 Task: Search one way flight ticket for 4 adults, 2 children, 2 infants in seat and 1 infant on lap in economy from Mesa: Phoenix-mesa Gateway Airport (formerly Williams Afb) to Laramie: Laramie Regional Airport on 5-3-2023. Choice of flights is Westjet. Number of bags: 1 carry on bag. Price is upto 85000. Outbound departure time preference is 13:30.
Action: Mouse moved to (364, 315)
Screenshot: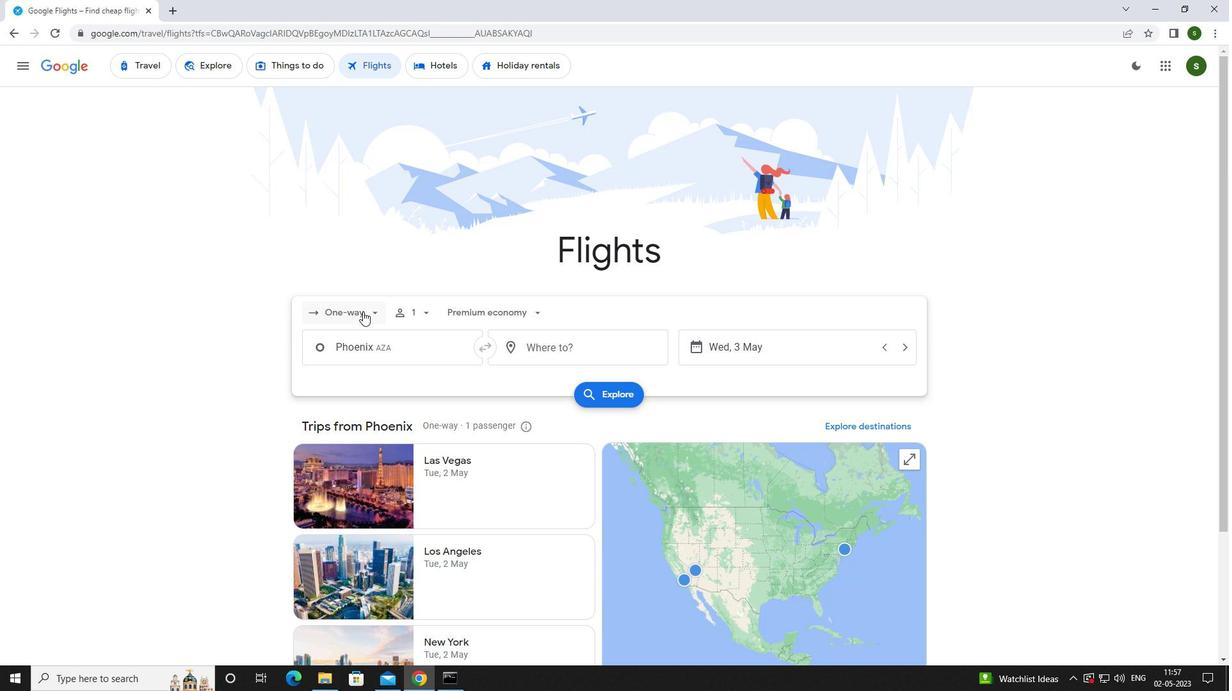 
Action: Mouse pressed left at (364, 315)
Screenshot: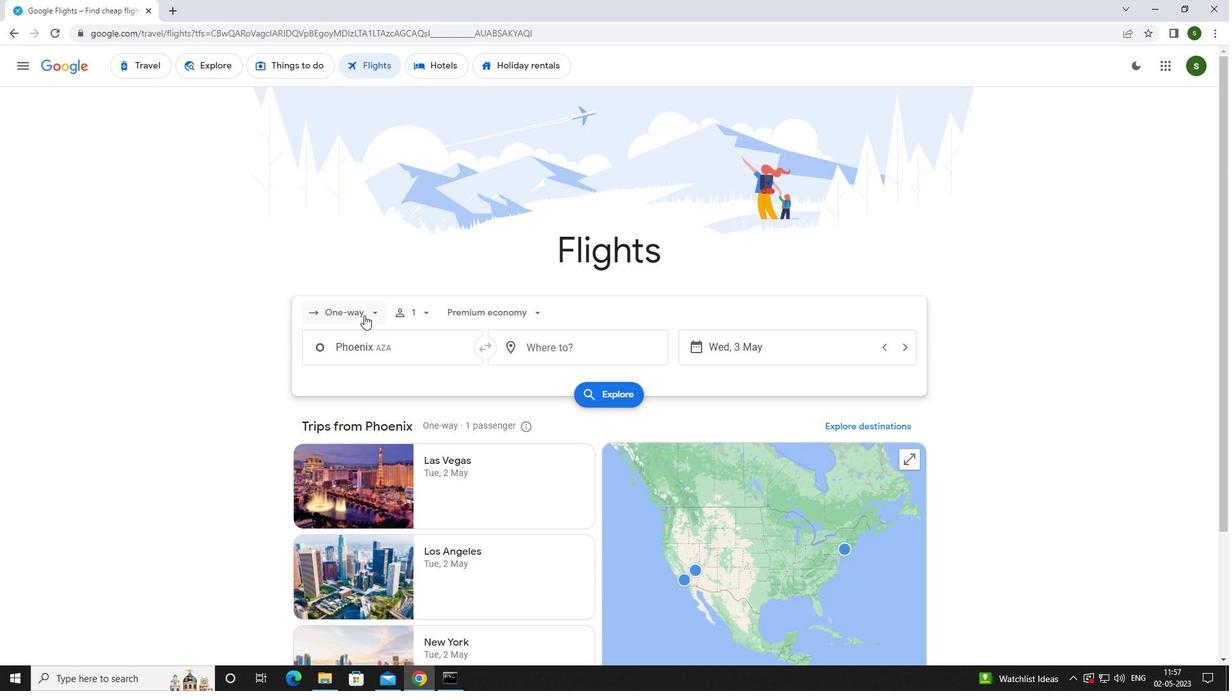 
Action: Mouse moved to (352, 371)
Screenshot: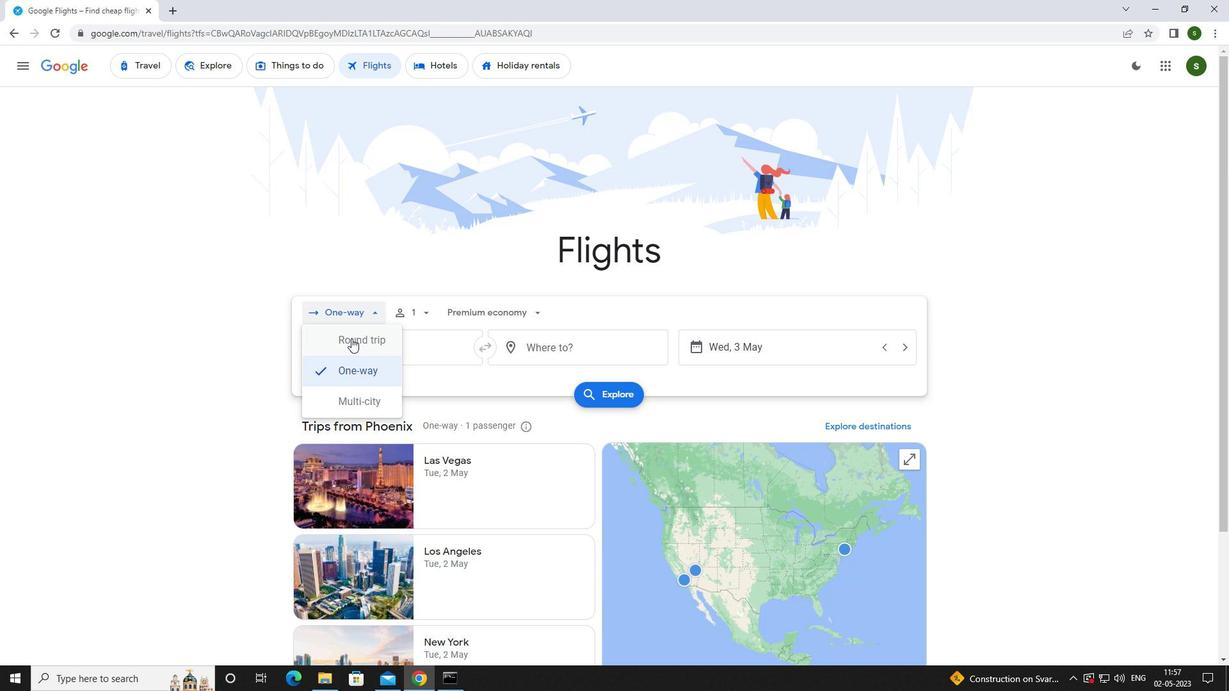 
Action: Mouse pressed left at (352, 371)
Screenshot: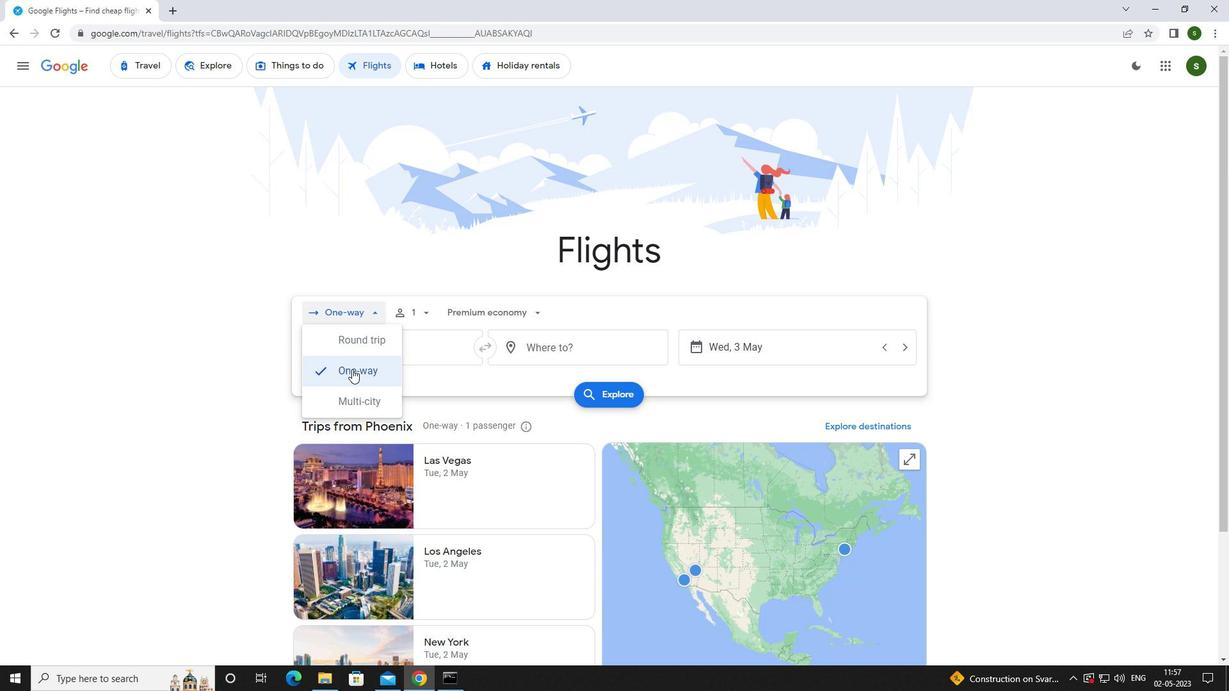 
Action: Mouse moved to (423, 313)
Screenshot: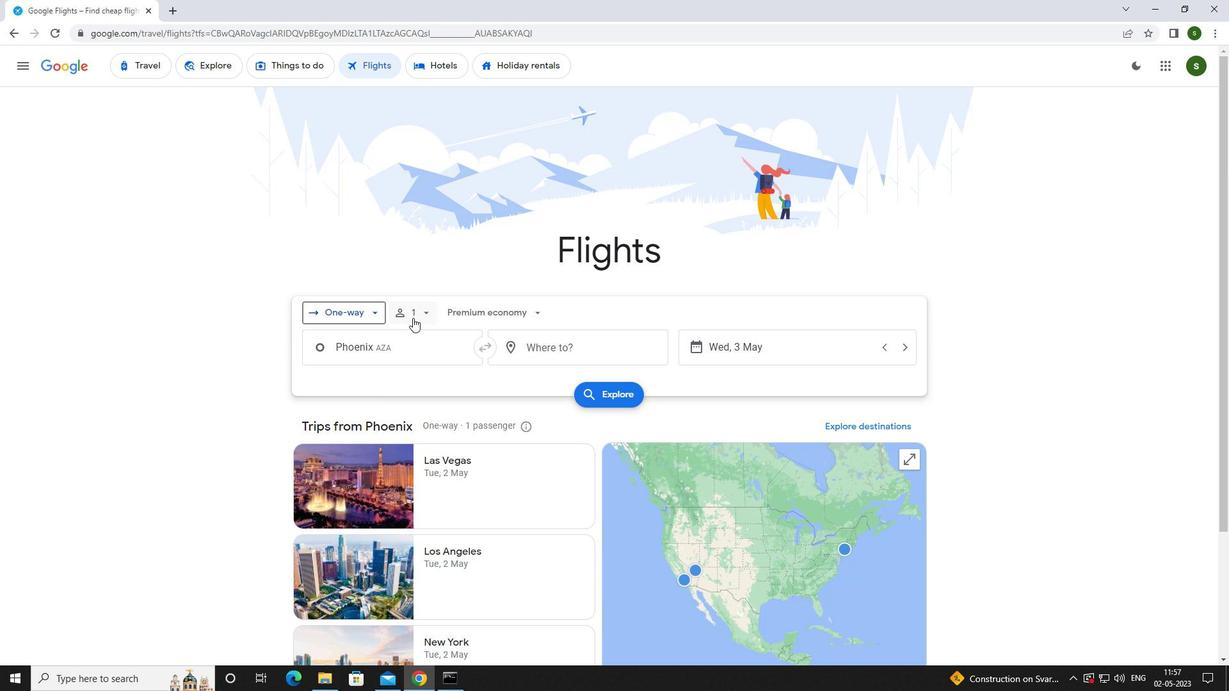 
Action: Mouse pressed left at (423, 313)
Screenshot: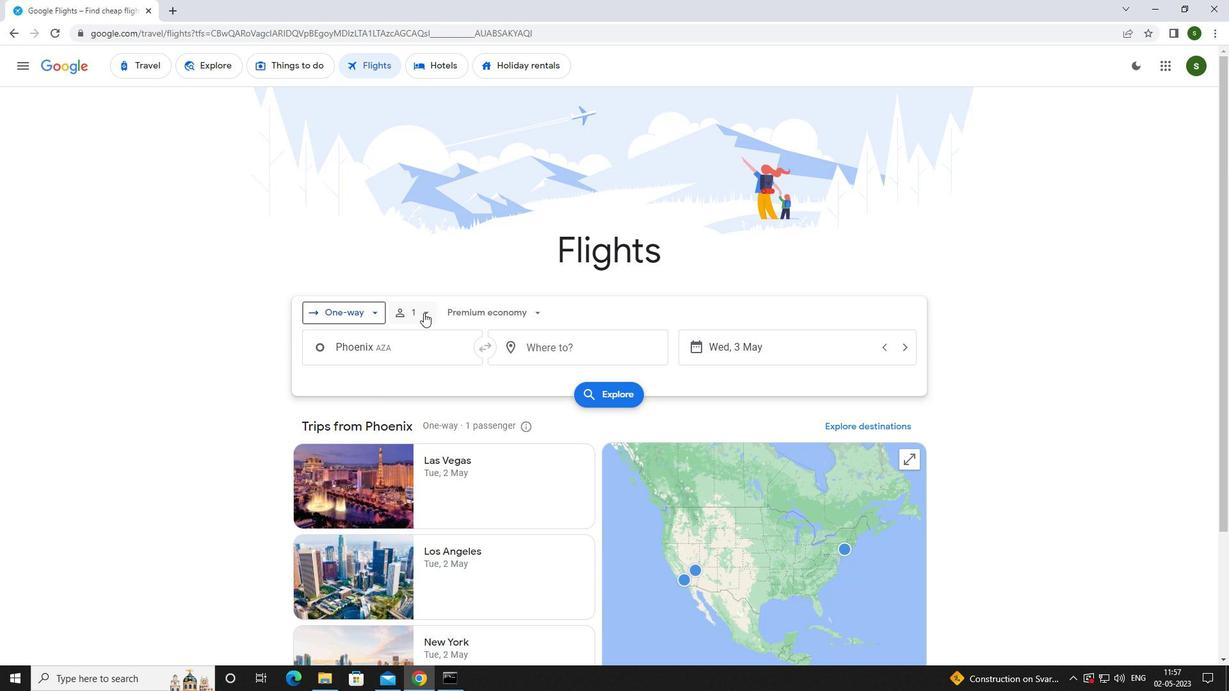 
Action: Mouse moved to (525, 347)
Screenshot: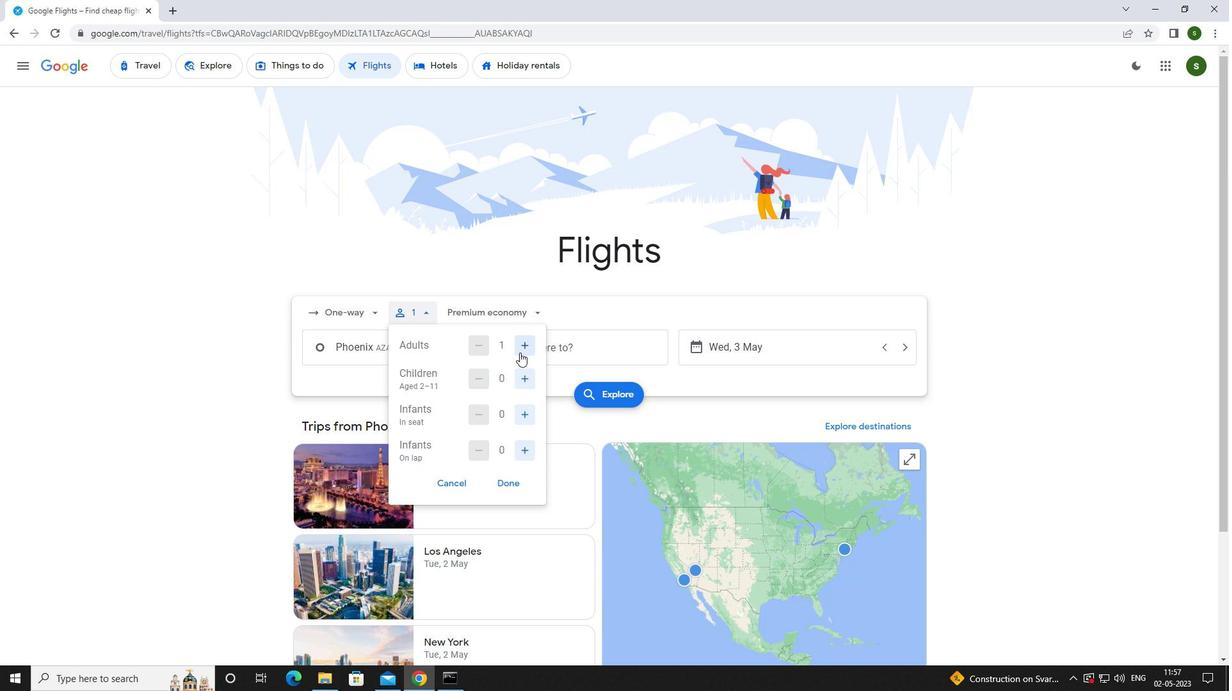 
Action: Mouse pressed left at (525, 347)
Screenshot: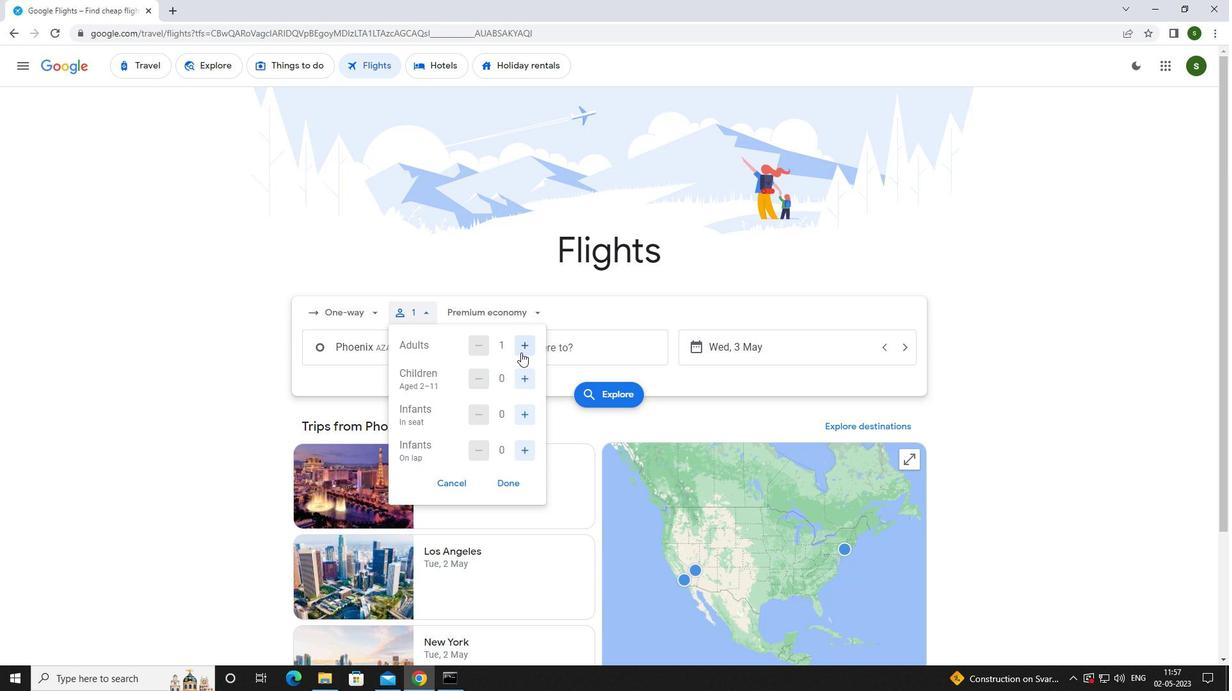 
Action: Mouse moved to (525, 347)
Screenshot: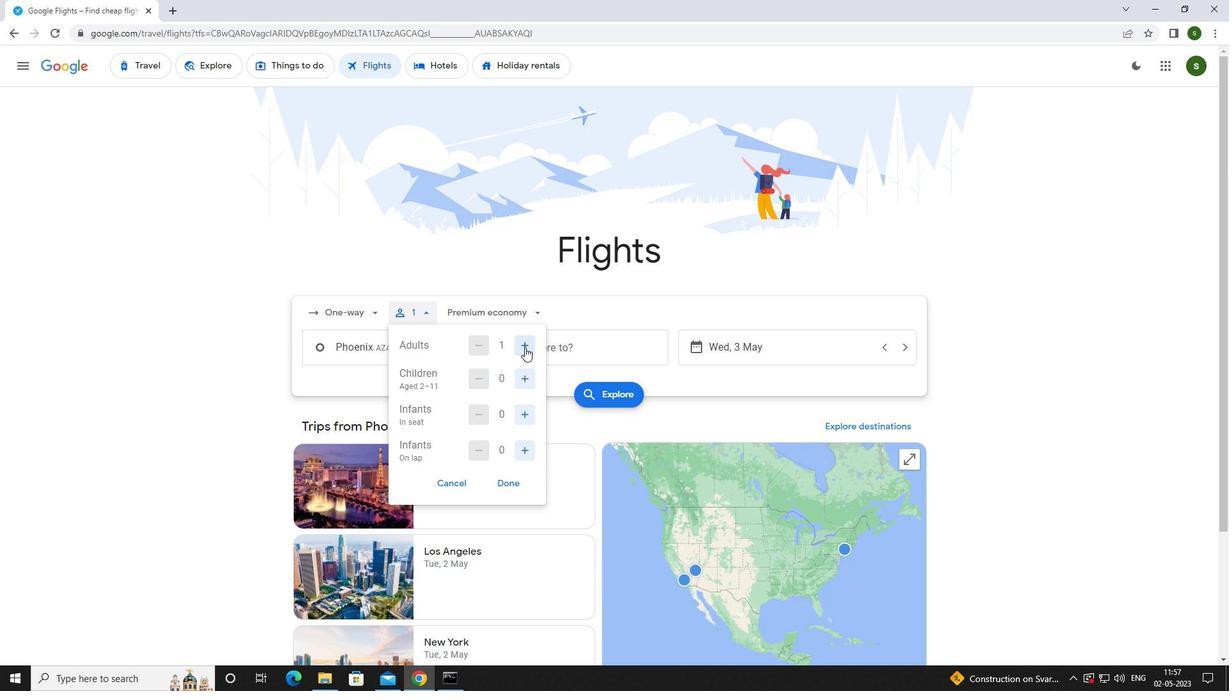 
Action: Mouse pressed left at (525, 347)
Screenshot: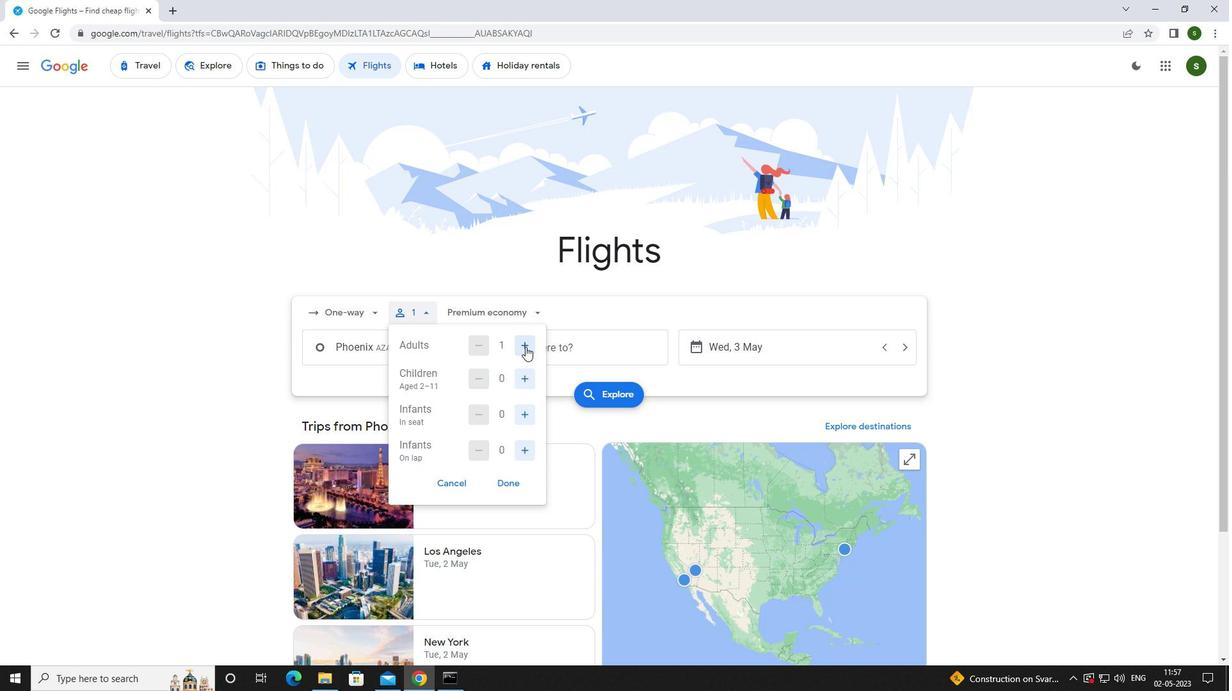 
Action: Mouse pressed left at (525, 347)
Screenshot: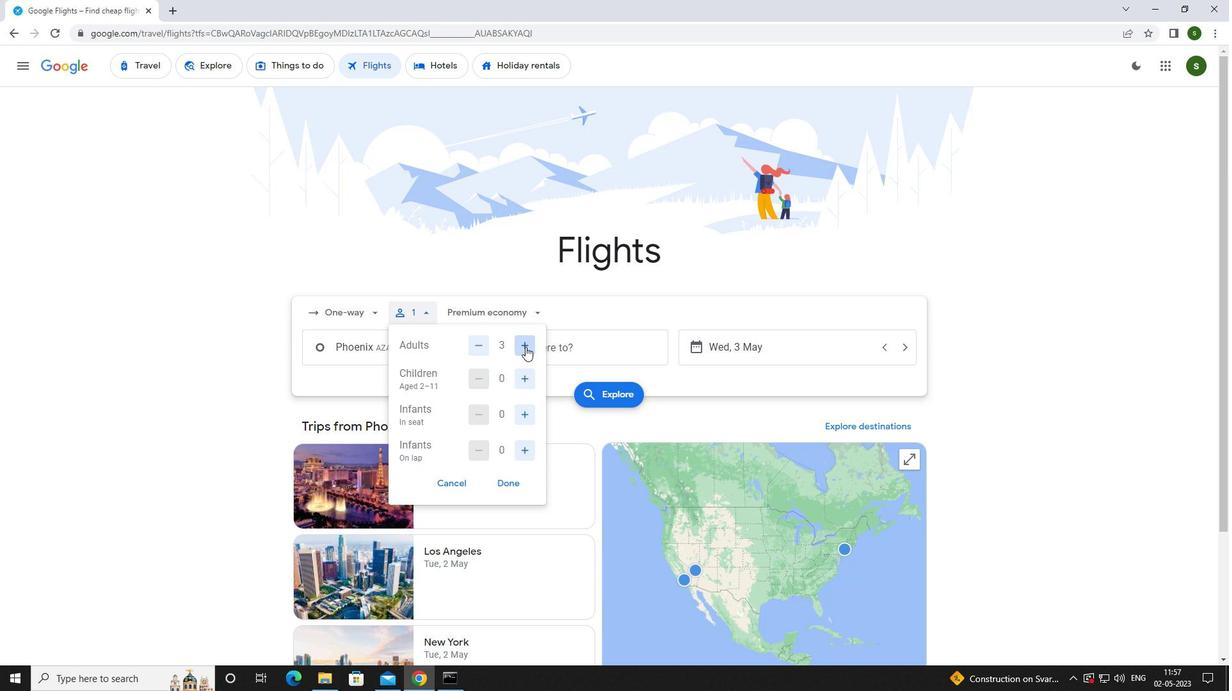
Action: Mouse moved to (527, 380)
Screenshot: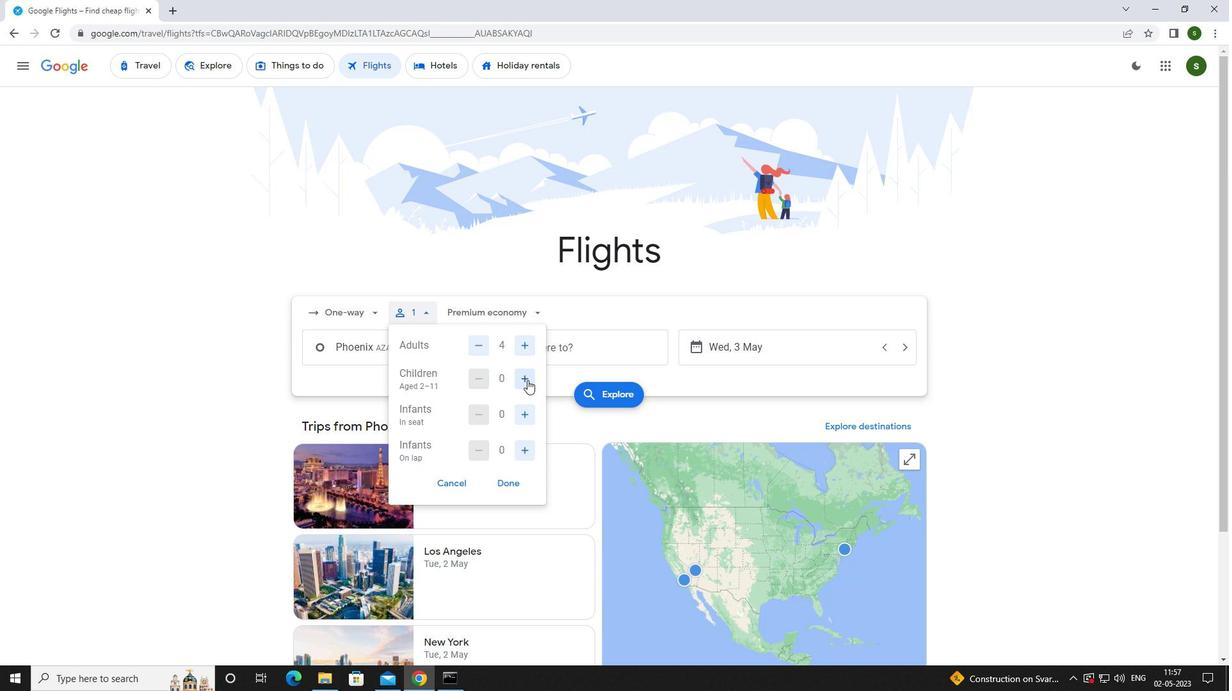 
Action: Mouse pressed left at (527, 380)
Screenshot: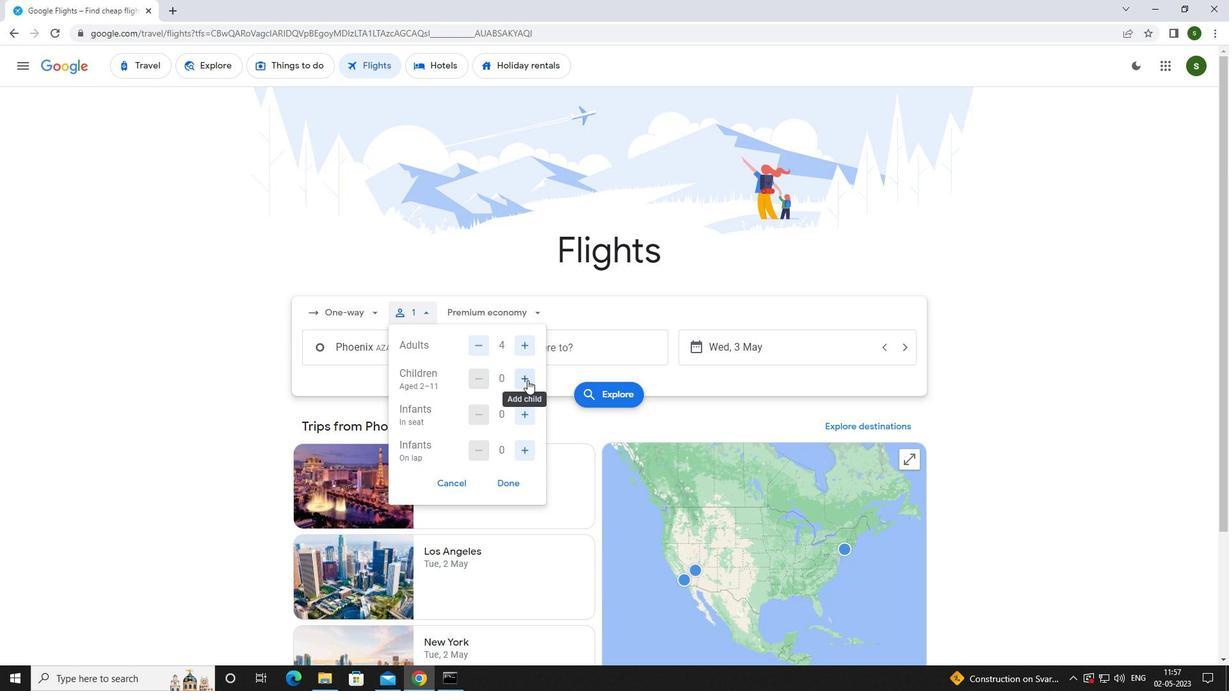 
Action: Mouse pressed left at (527, 380)
Screenshot: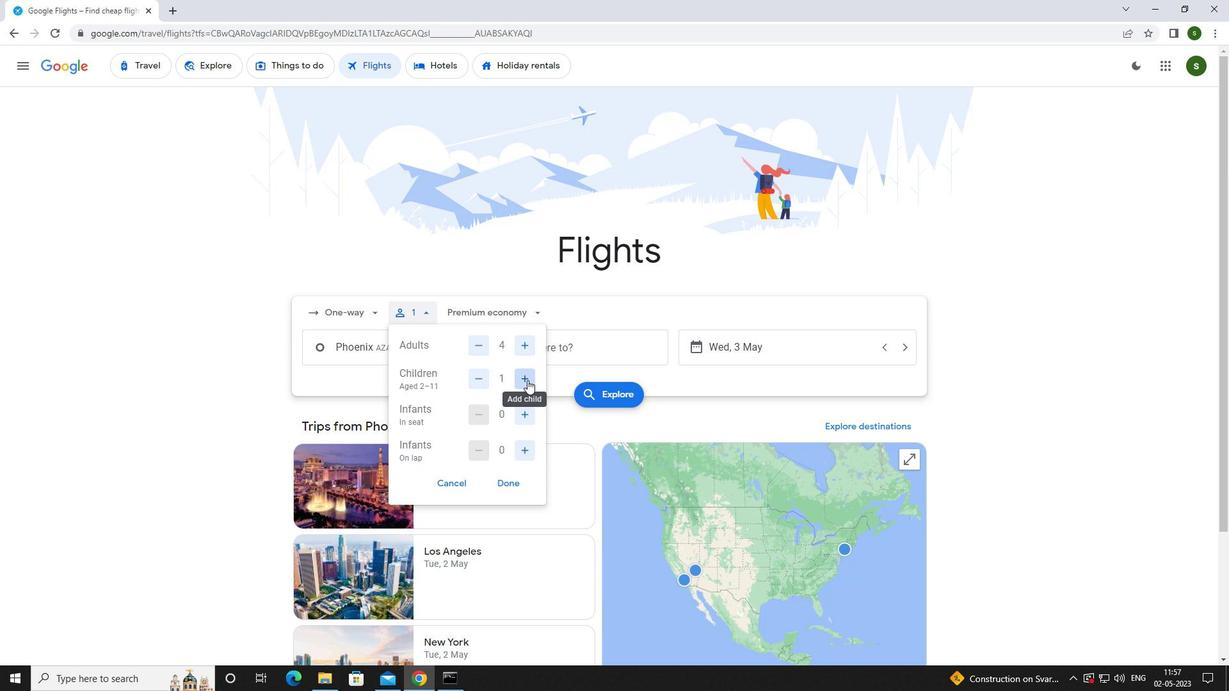 
Action: Mouse moved to (525, 416)
Screenshot: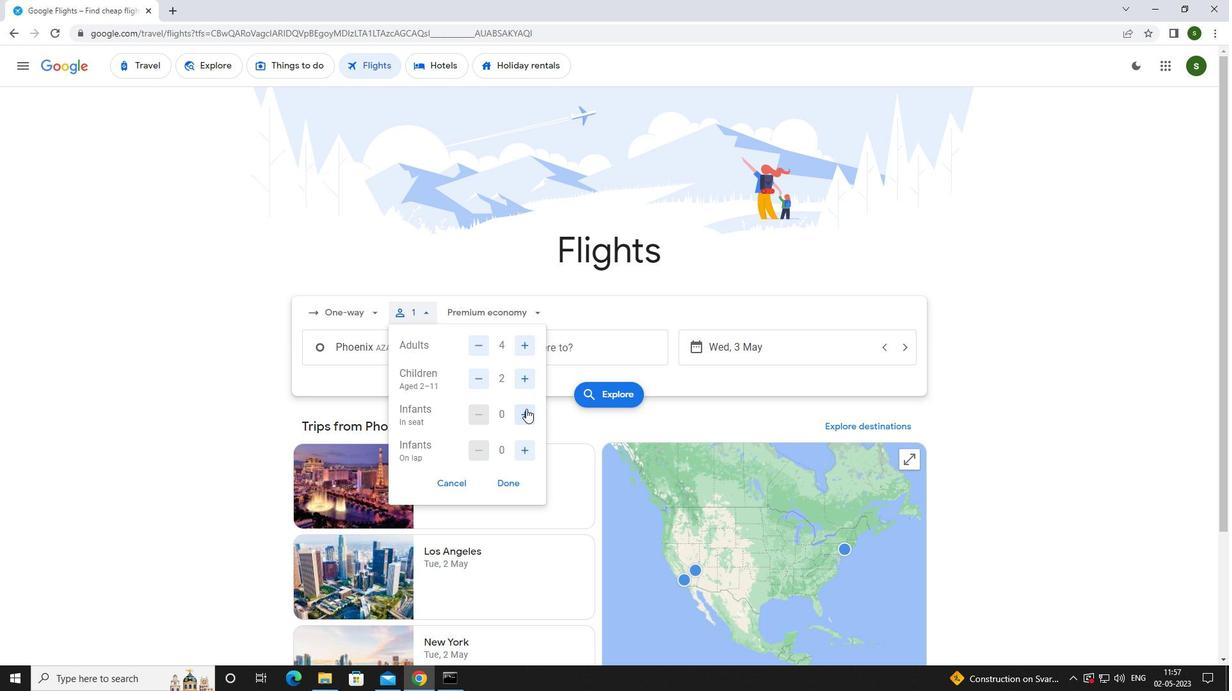 
Action: Mouse pressed left at (525, 416)
Screenshot: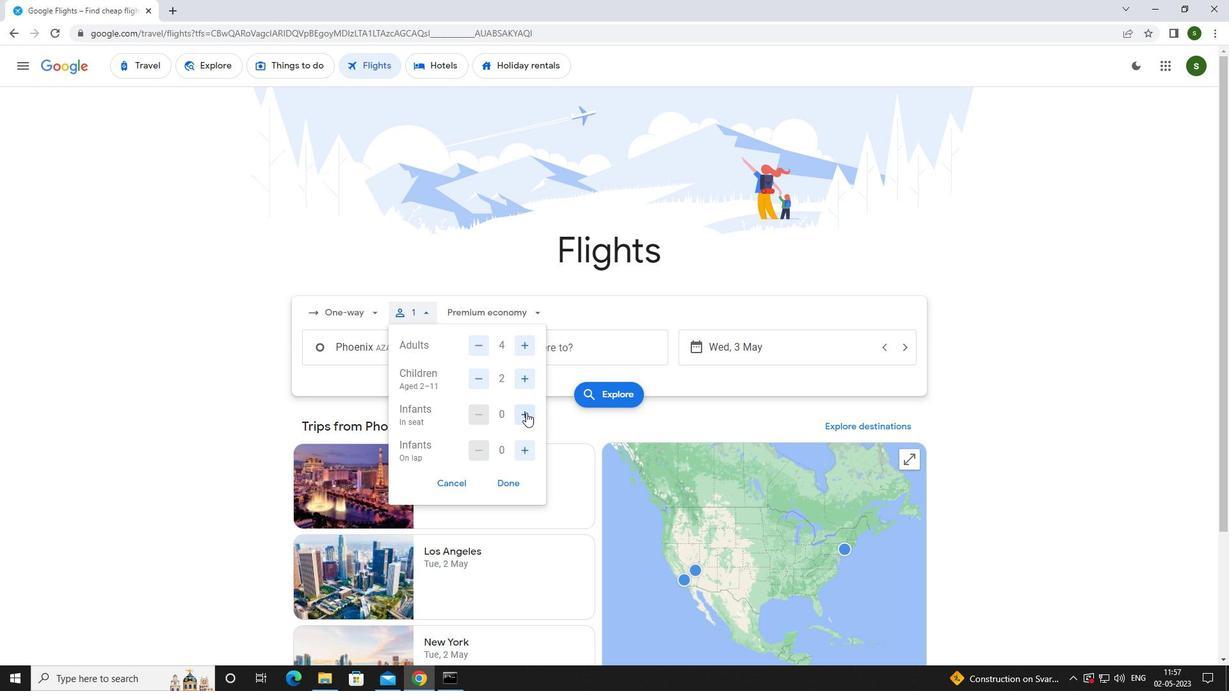 
Action: Mouse pressed left at (525, 416)
Screenshot: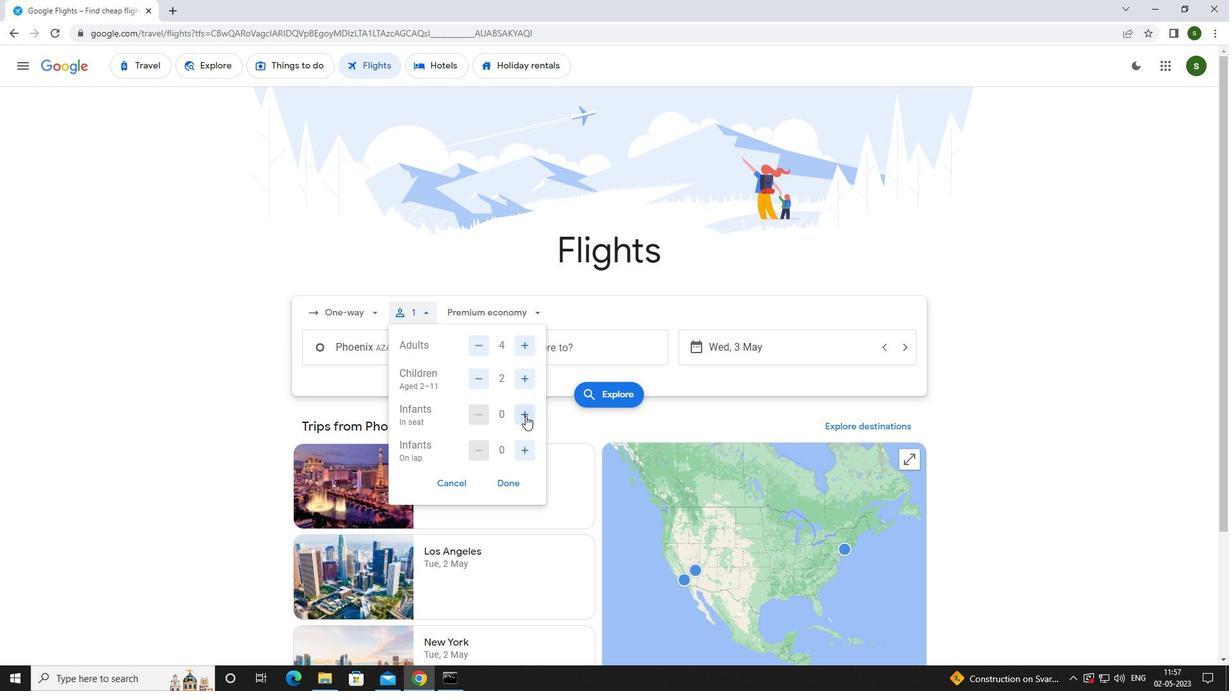 
Action: Mouse moved to (524, 447)
Screenshot: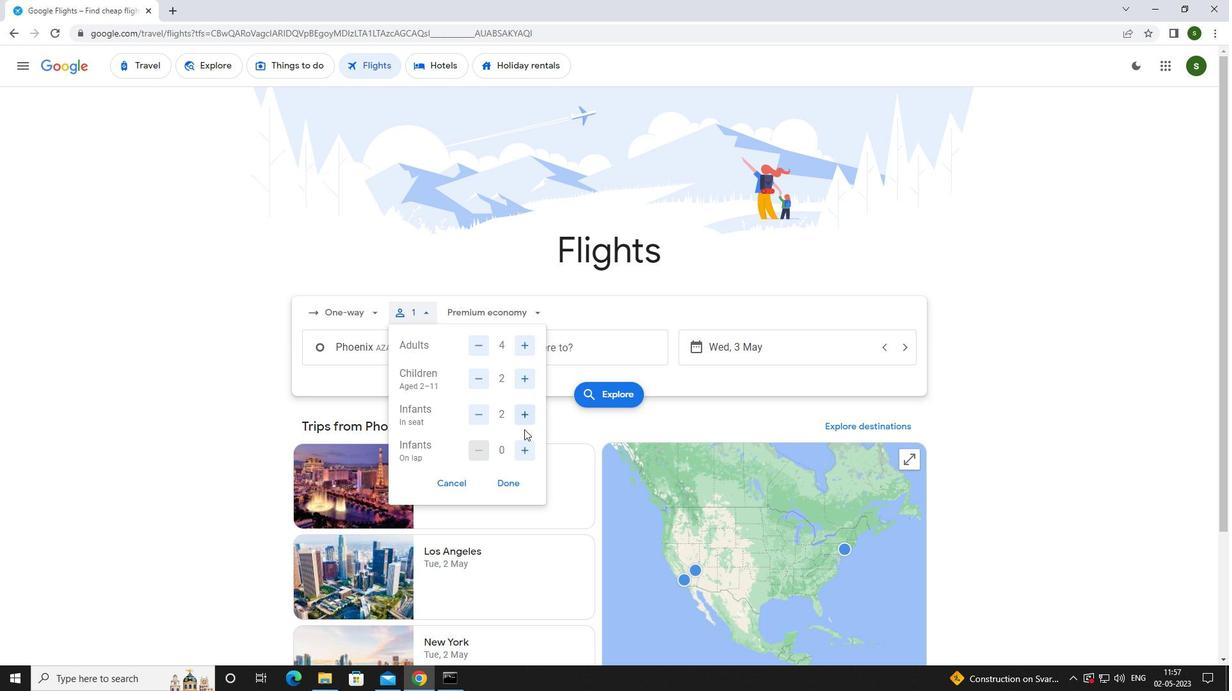
Action: Mouse pressed left at (524, 447)
Screenshot: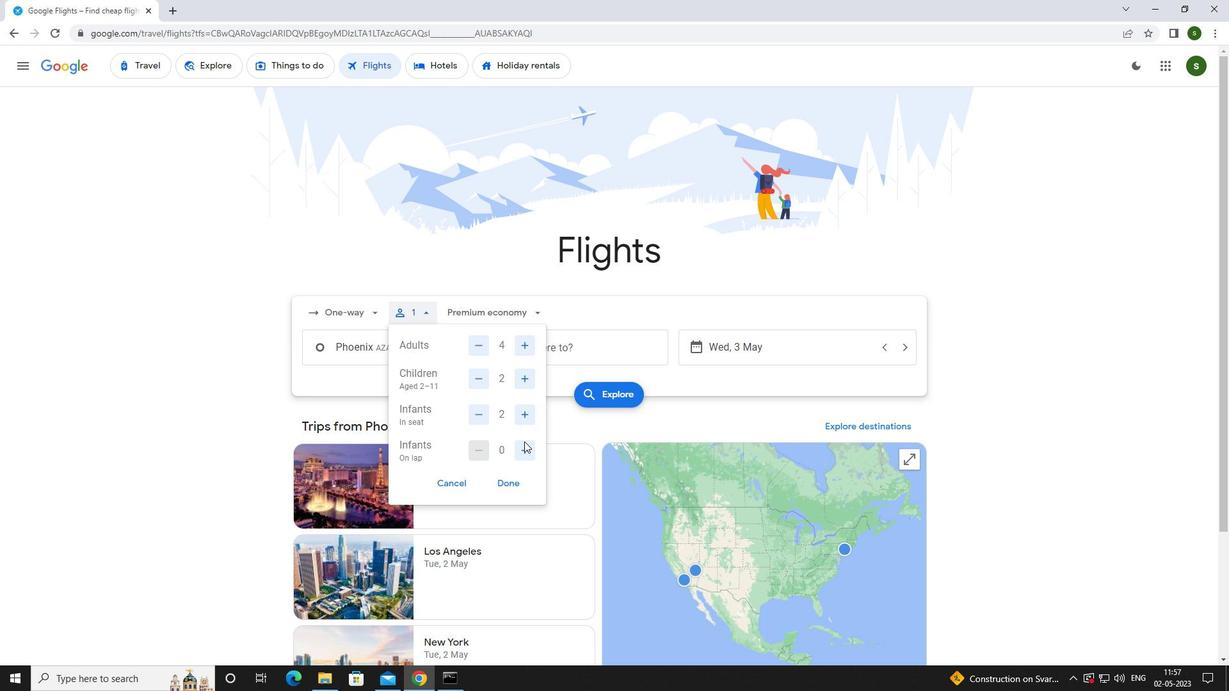 
Action: Mouse moved to (487, 314)
Screenshot: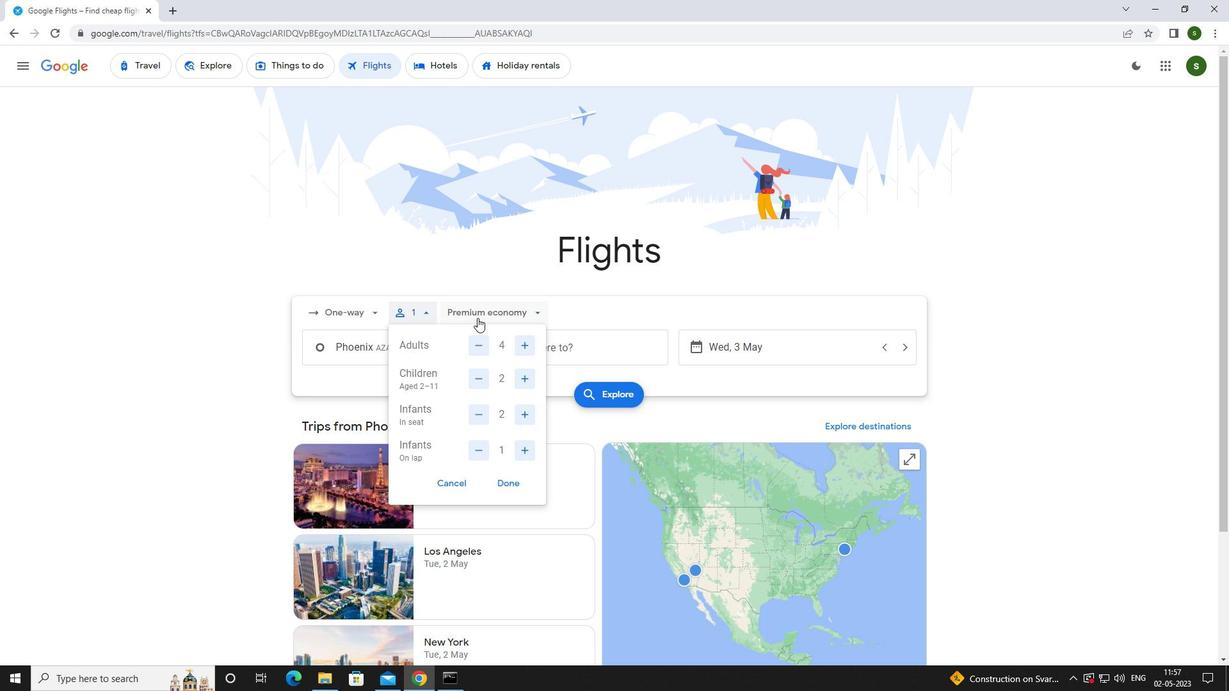 
Action: Mouse pressed left at (487, 314)
Screenshot: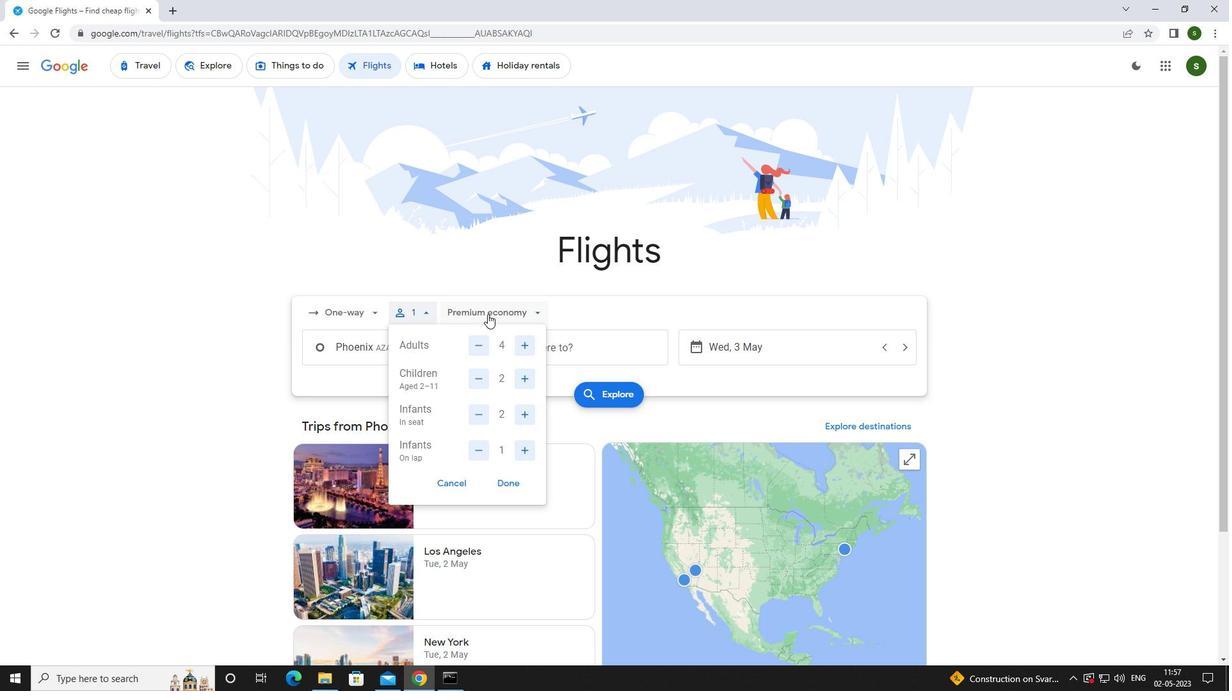 
Action: Mouse moved to (494, 347)
Screenshot: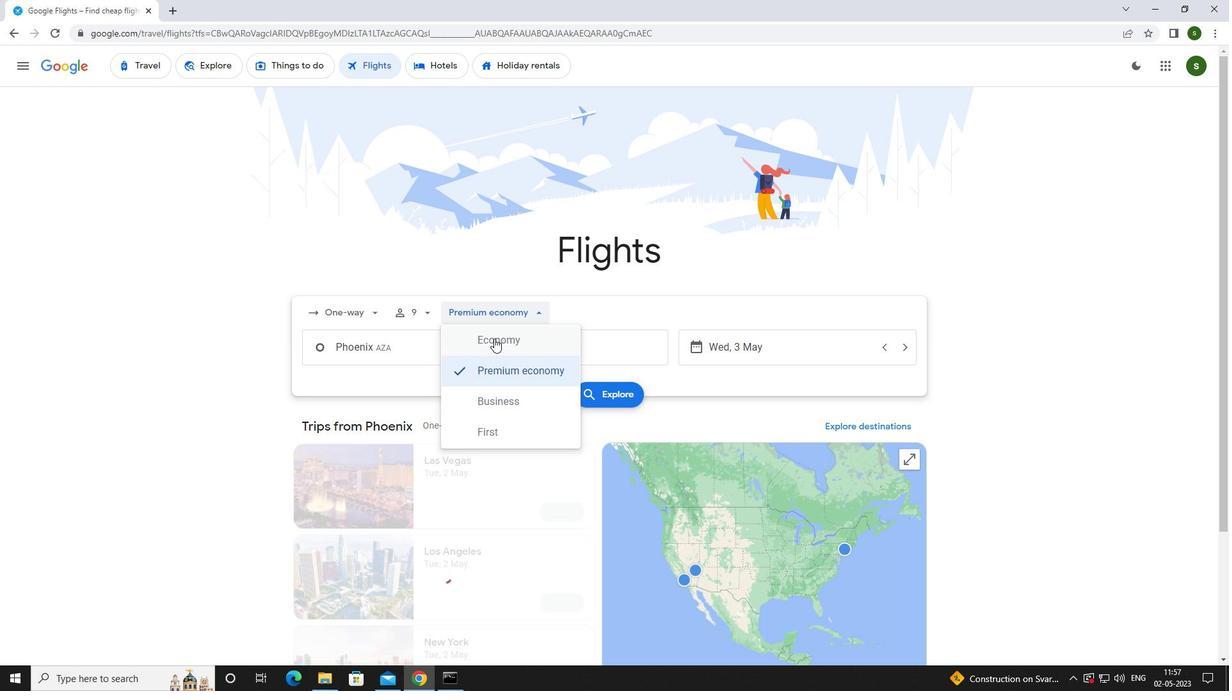 
Action: Mouse pressed left at (494, 347)
Screenshot: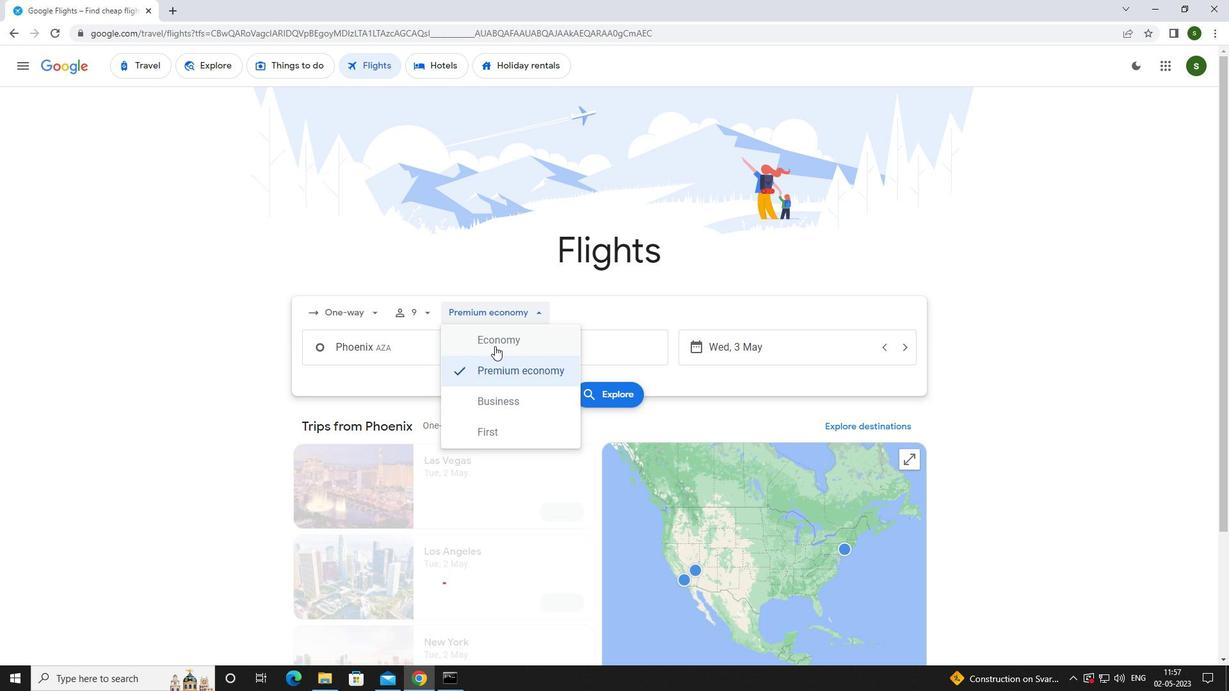 
Action: Mouse moved to (434, 348)
Screenshot: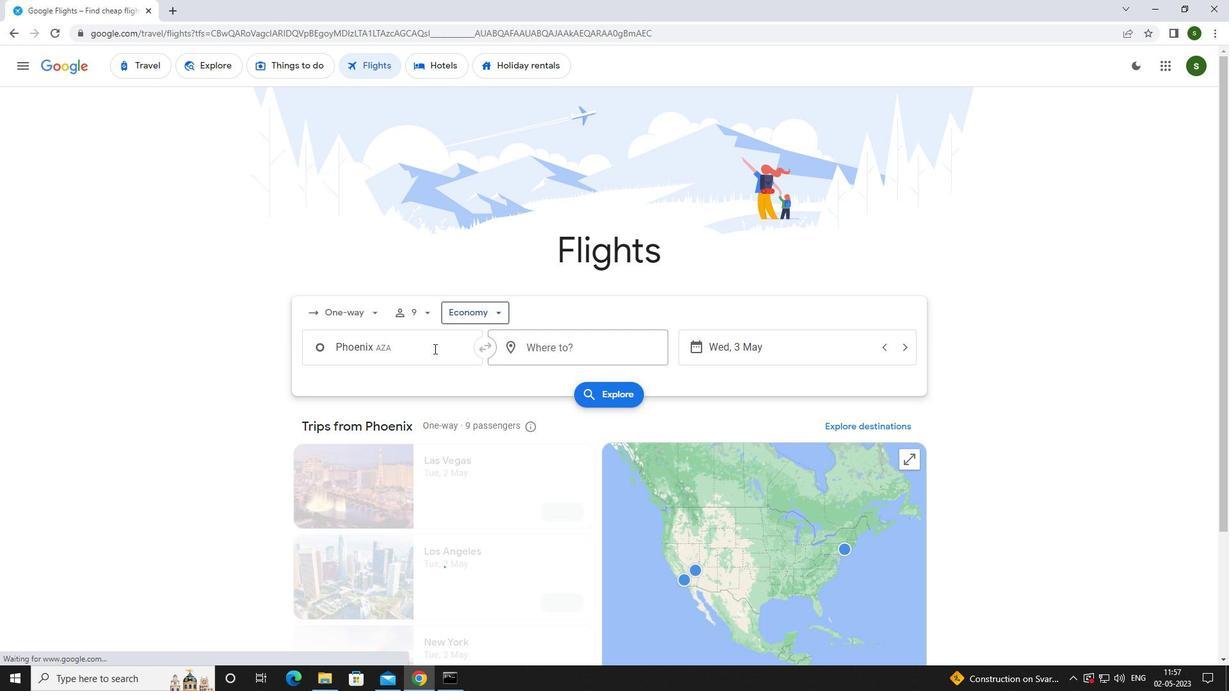 
Action: Mouse pressed left at (434, 348)
Screenshot: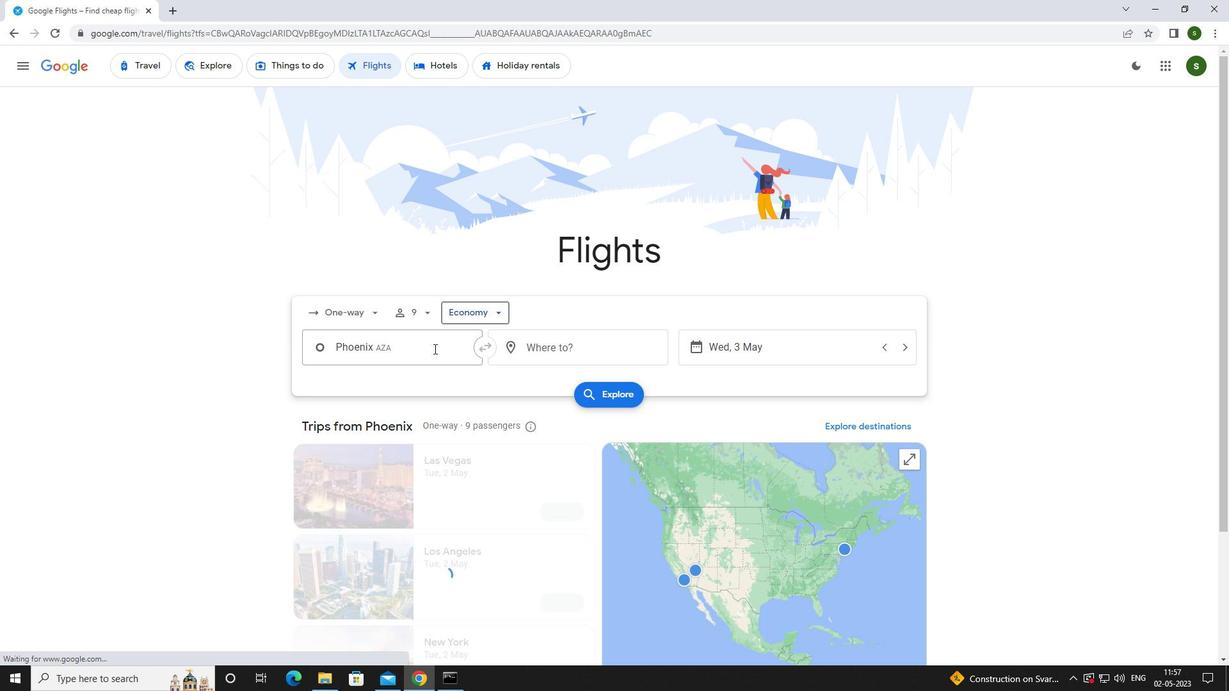 
Action: Mouse moved to (433, 348)
Screenshot: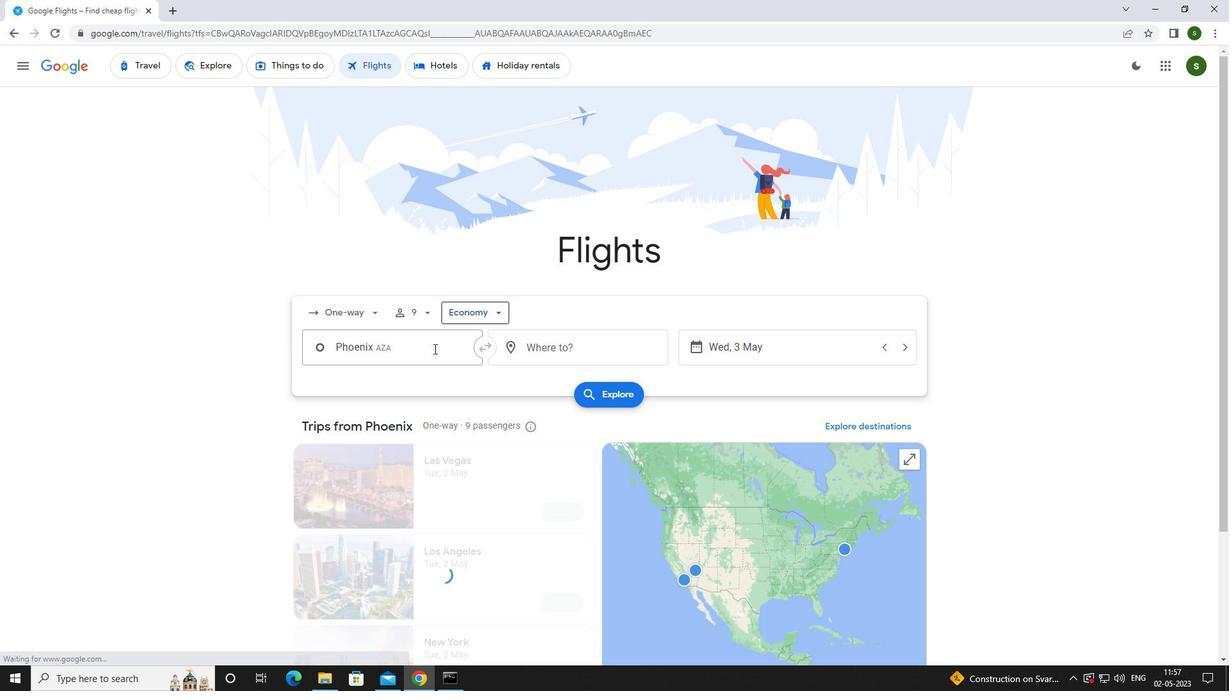 
Action: Key pressed <Key.caps_lock>m<Key.caps_lock>esa
Screenshot: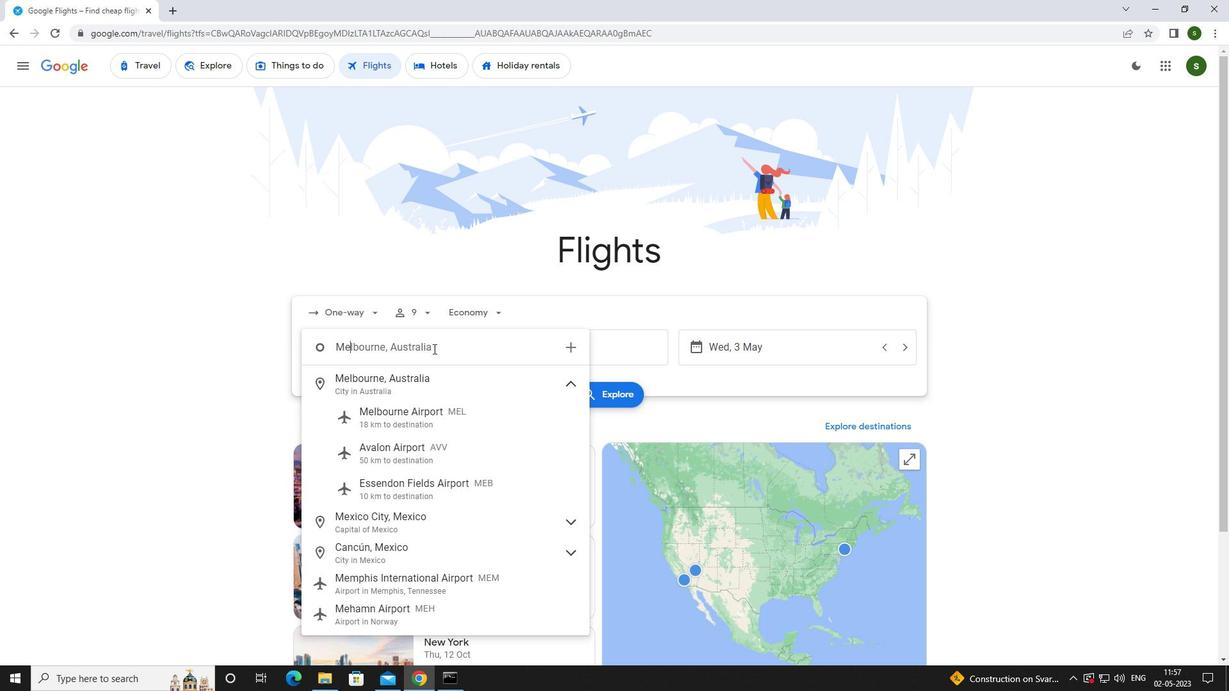 
Action: Mouse moved to (425, 591)
Screenshot: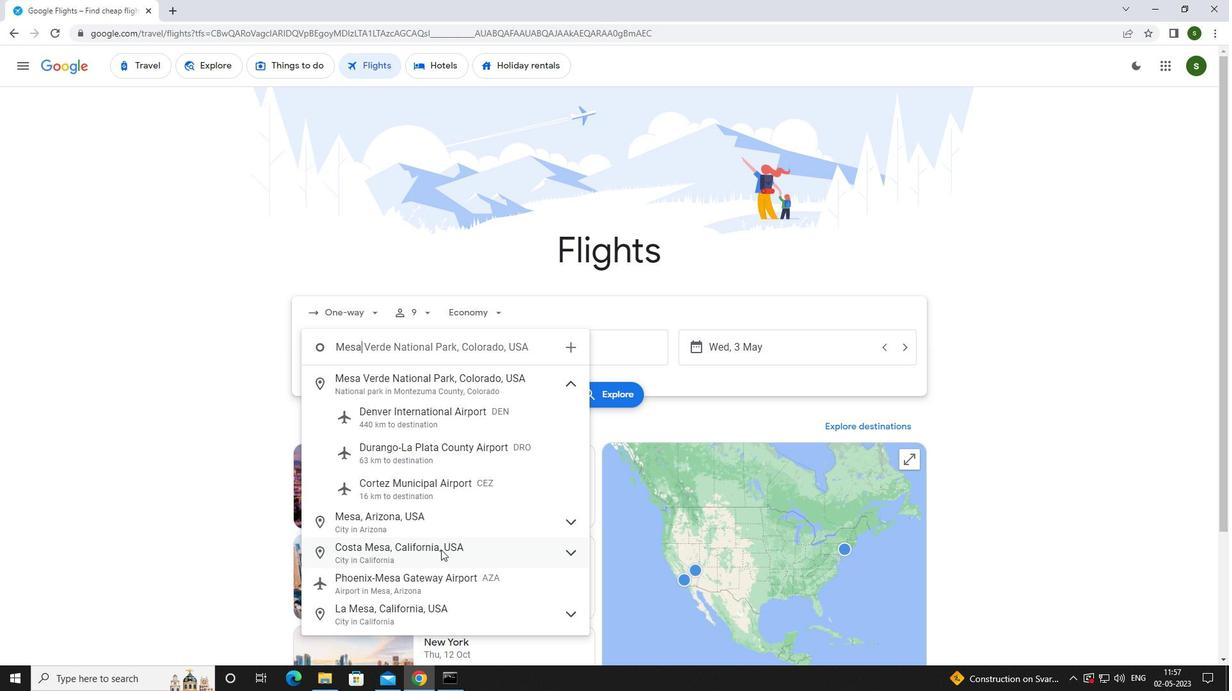 
Action: Mouse pressed left at (425, 591)
Screenshot: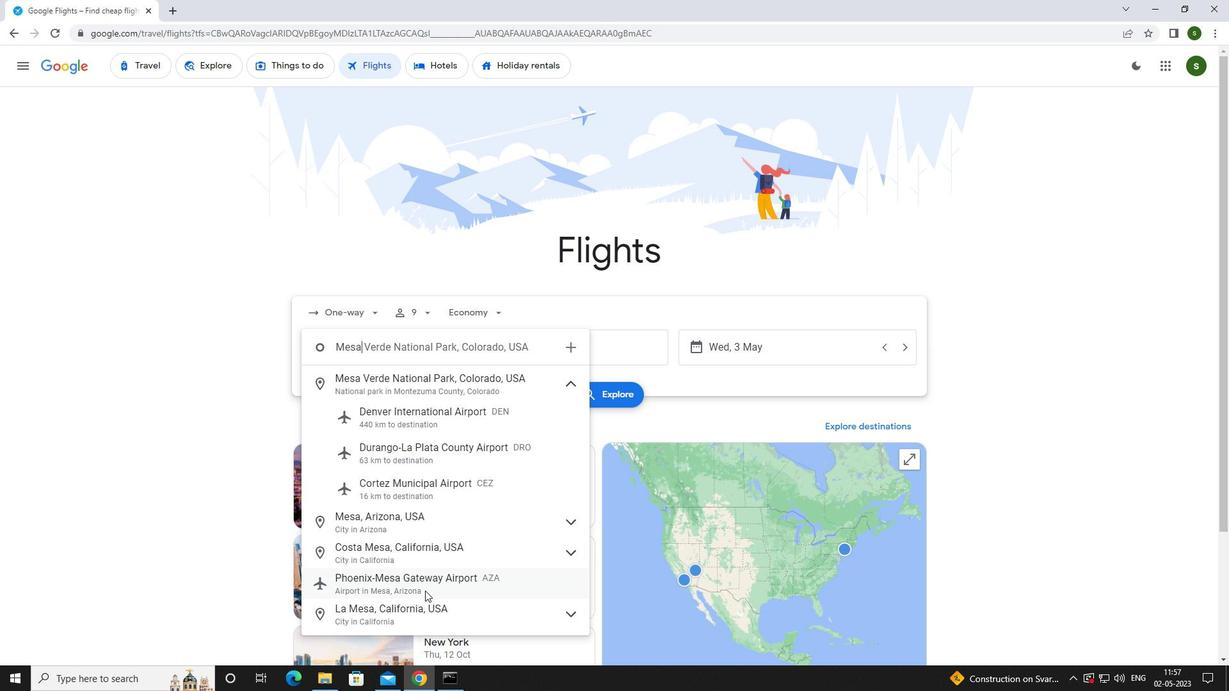 
Action: Mouse moved to (578, 349)
Screenshot: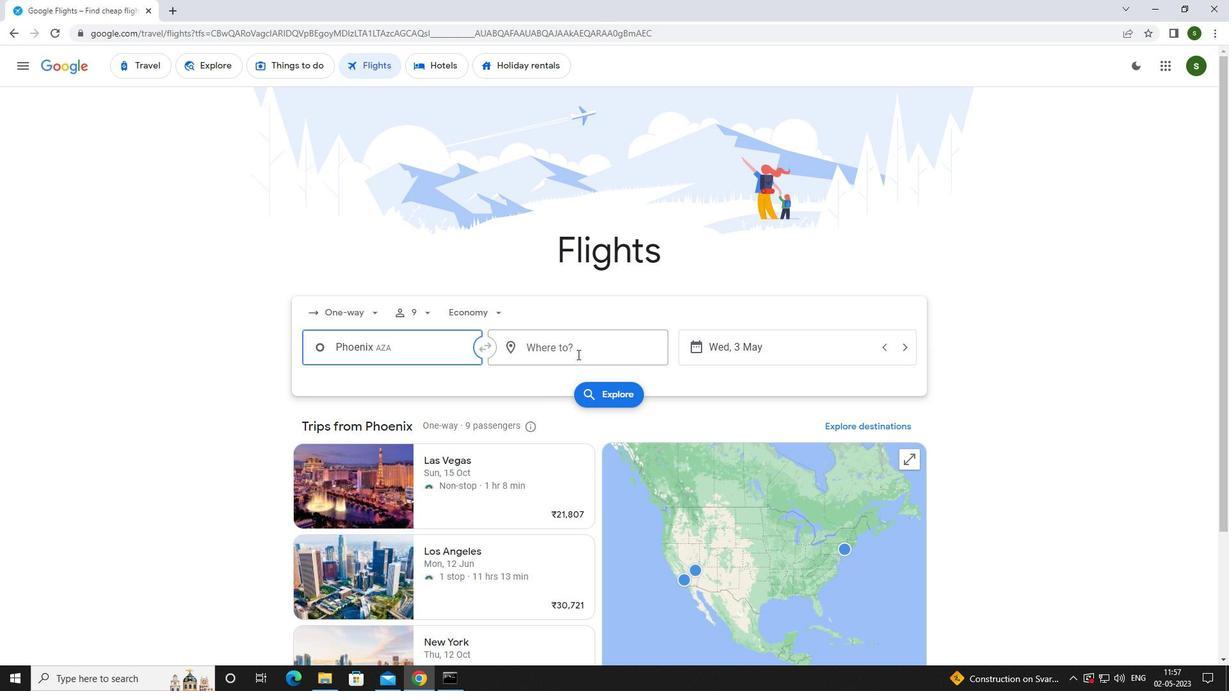 
Action: Mouse pressed left at (578, 349)
Screenshot: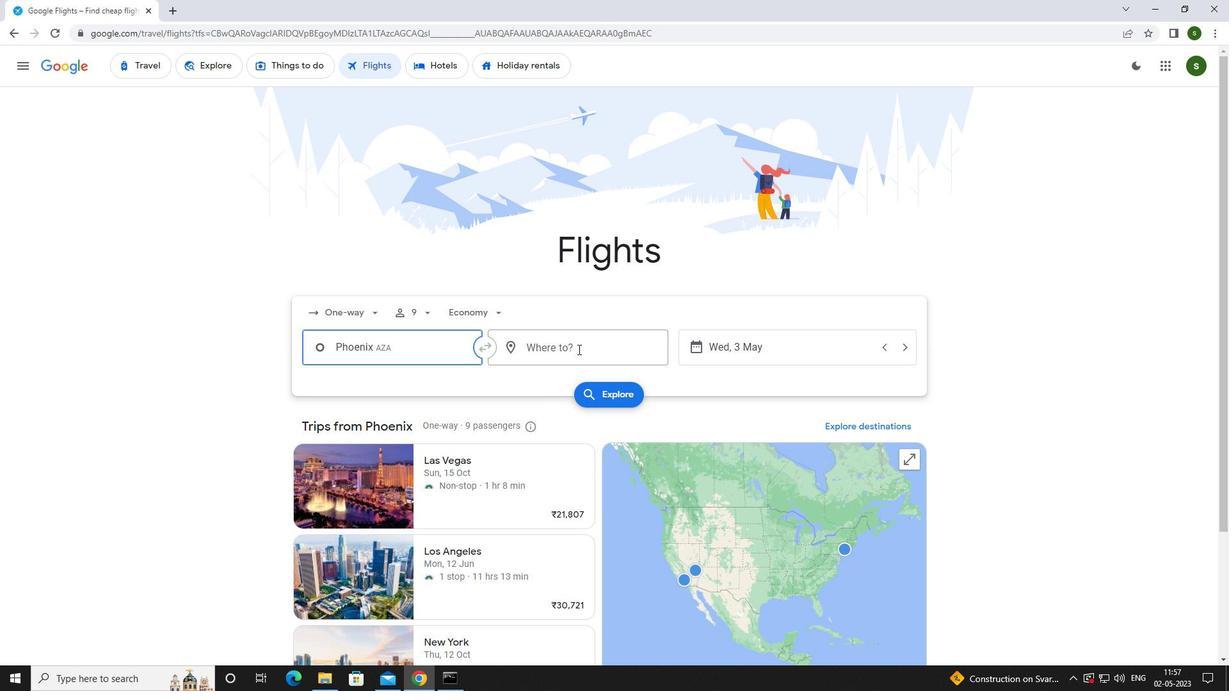 
Action: Mouse moved to (553, 355)
Screenshot: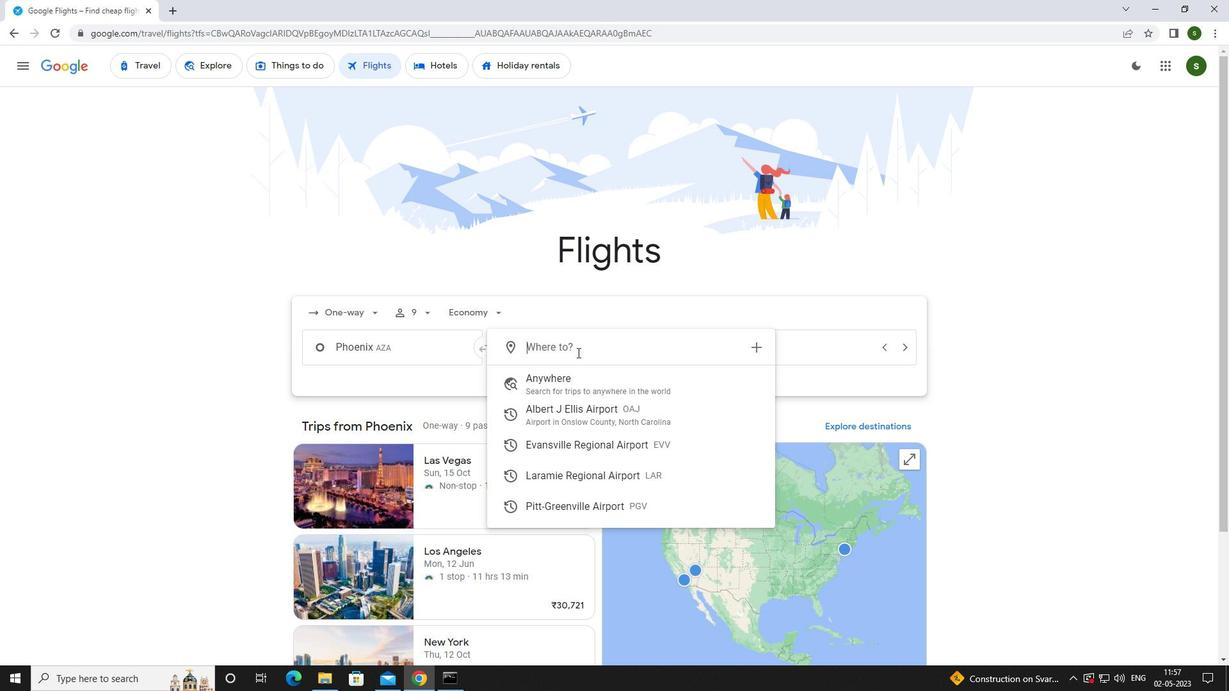 
Action: Key pressed <Key.caps_lock>l<Key.caps_lock>aramie
Screenshot: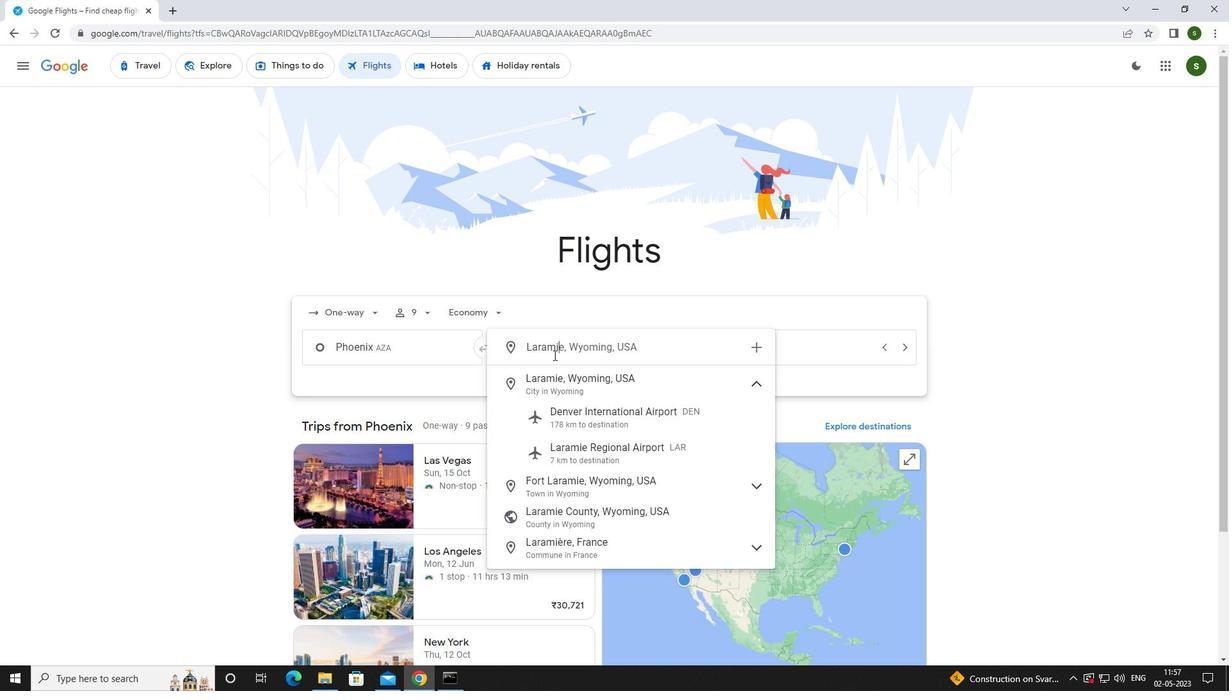 
Action: Mouse moved to (577, 450)
Screenshot: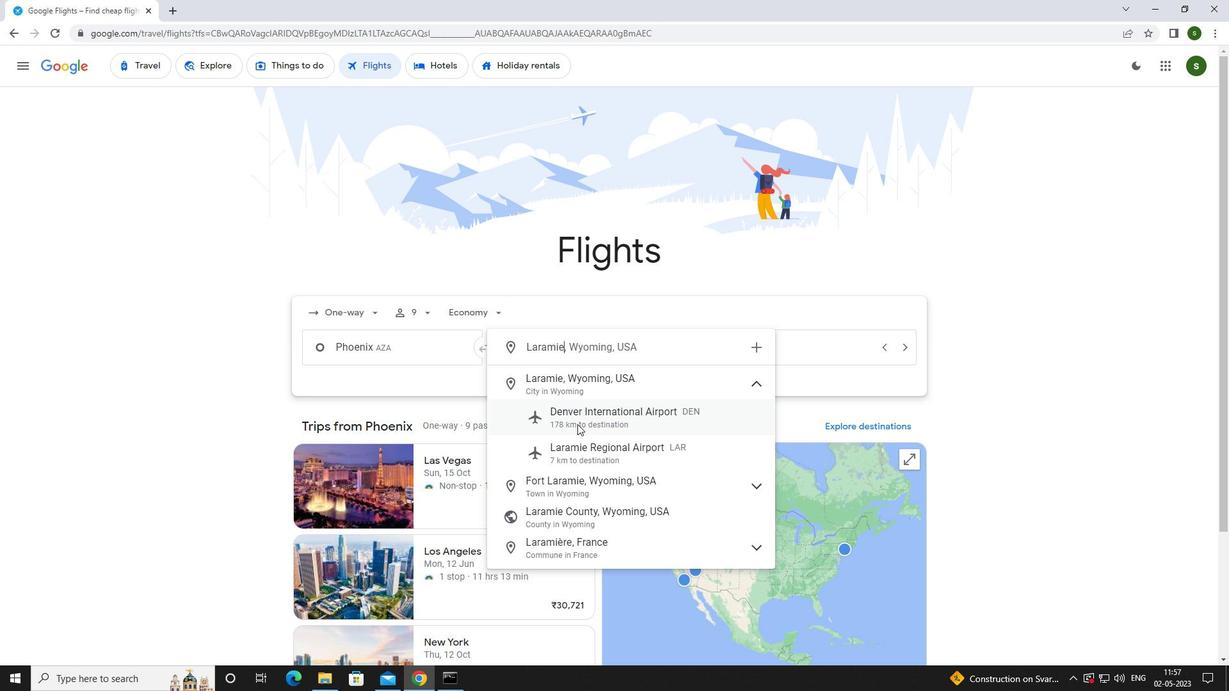 
Action: Mouse pressed left at (577, 450)
Screenshot: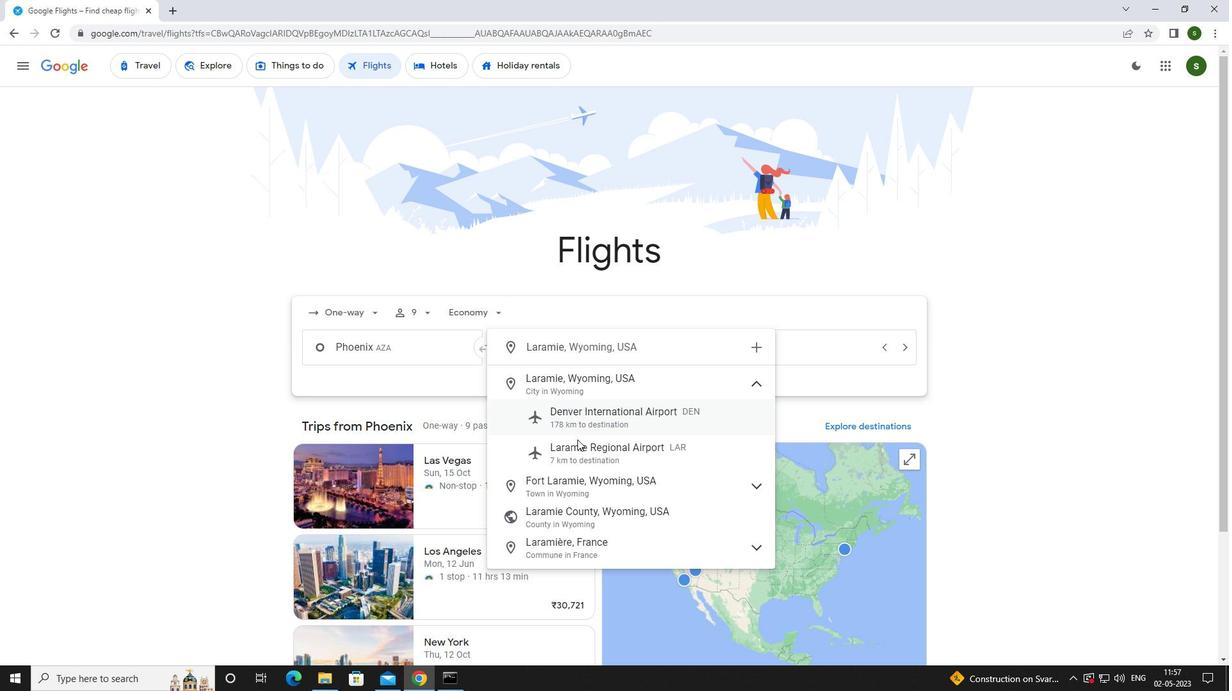 
Action: Mouse moved to (758, 350)
Screenshot: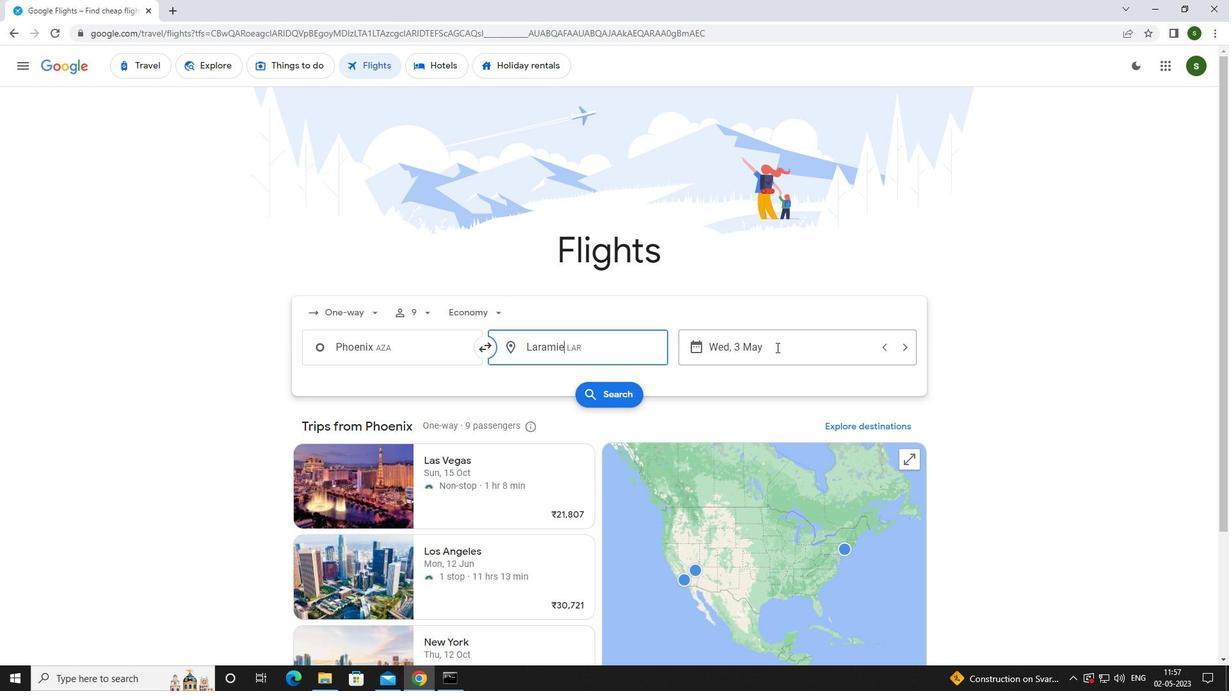 
Action: Mouse pressed left at (758, 350)
Screenshot: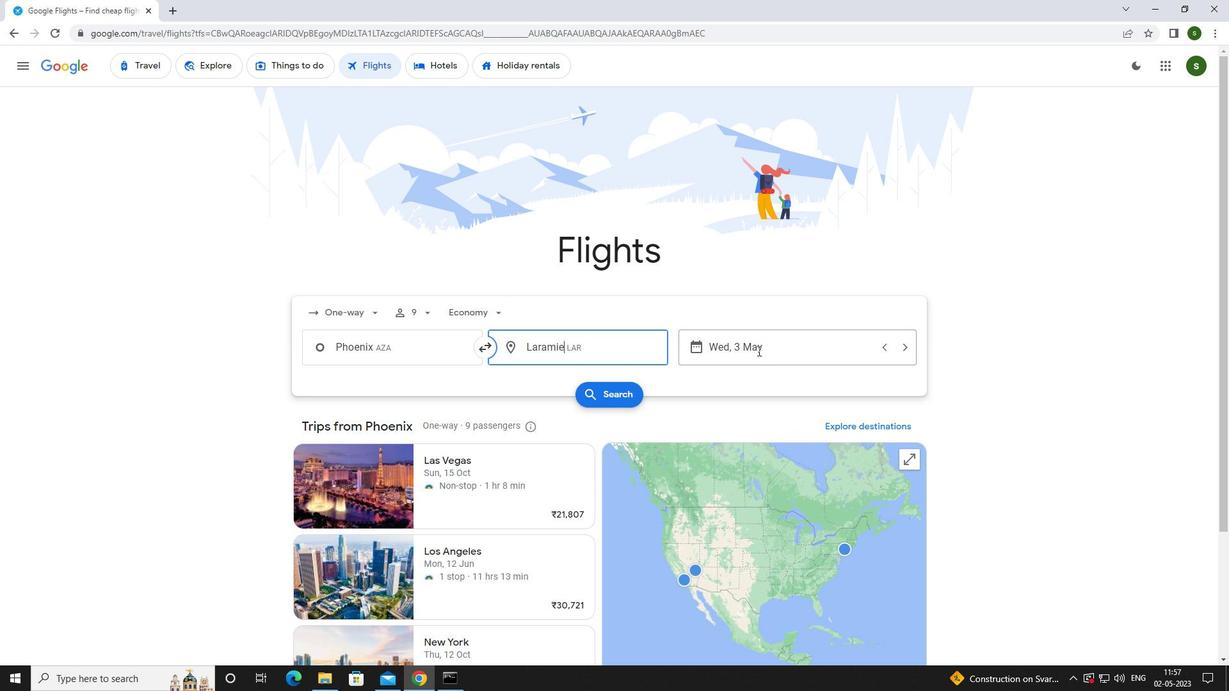 
Action: Mouse moved to (558, 438)
Screenshot: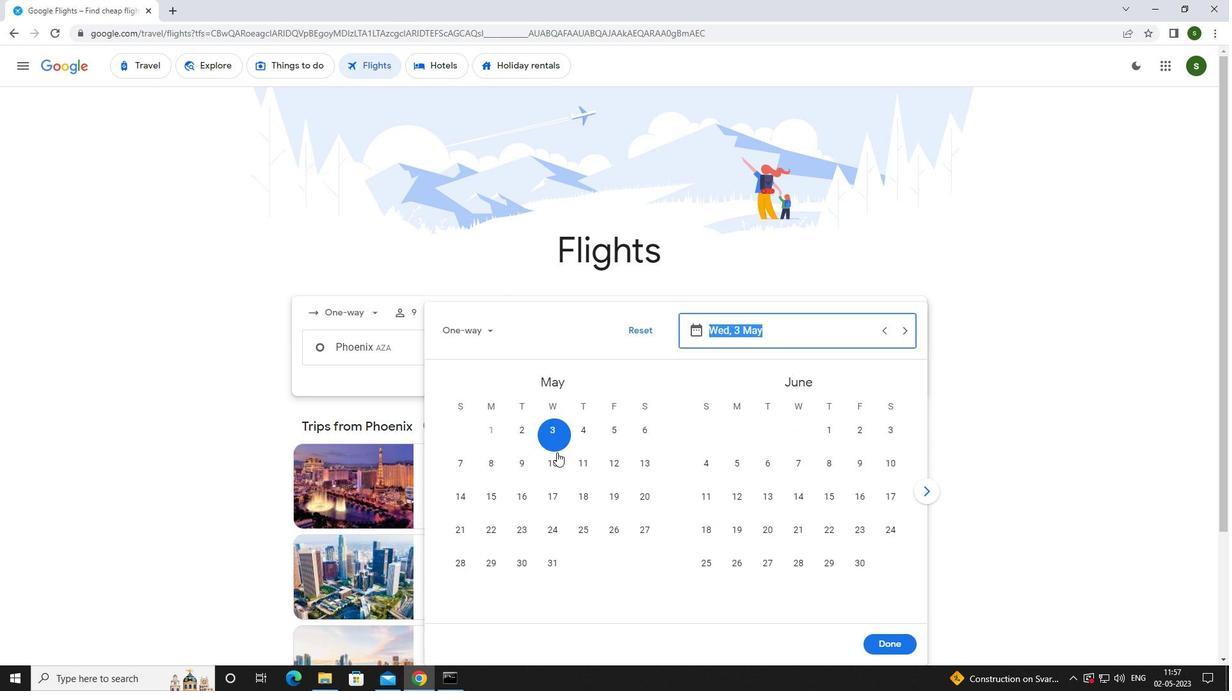 
Action: Mouse pressed left at (558, 438)
Screenshot: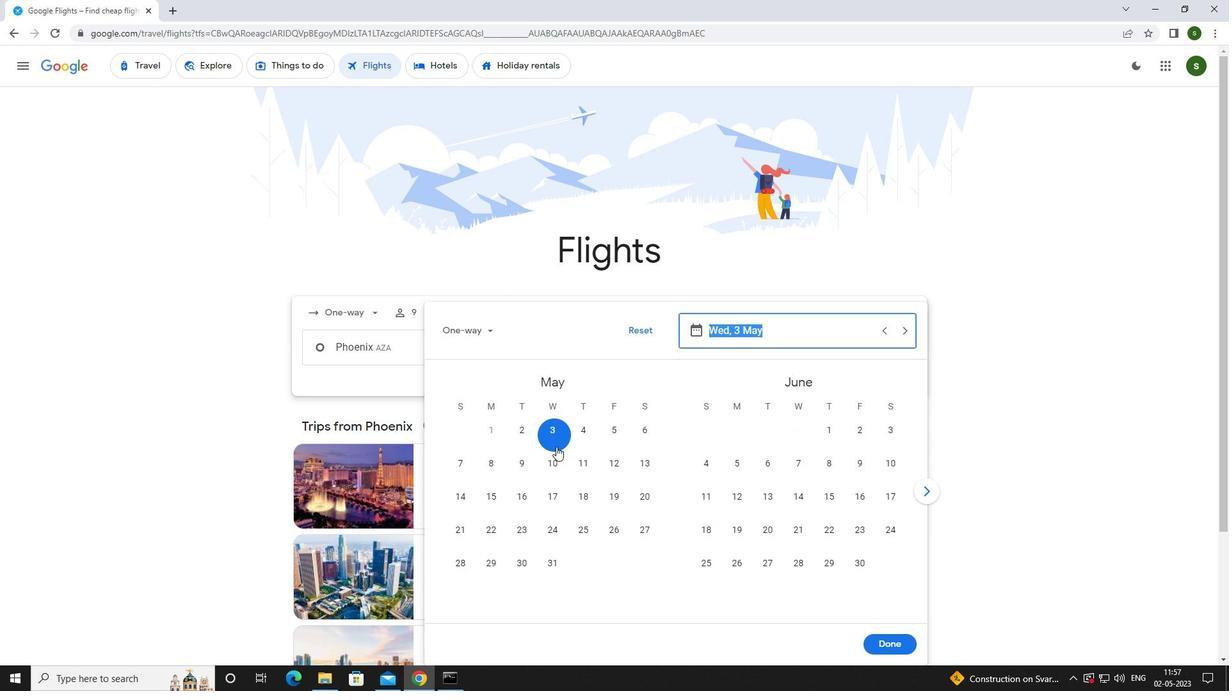 
Action: Mouse moved to (895, 647)
Screenshot: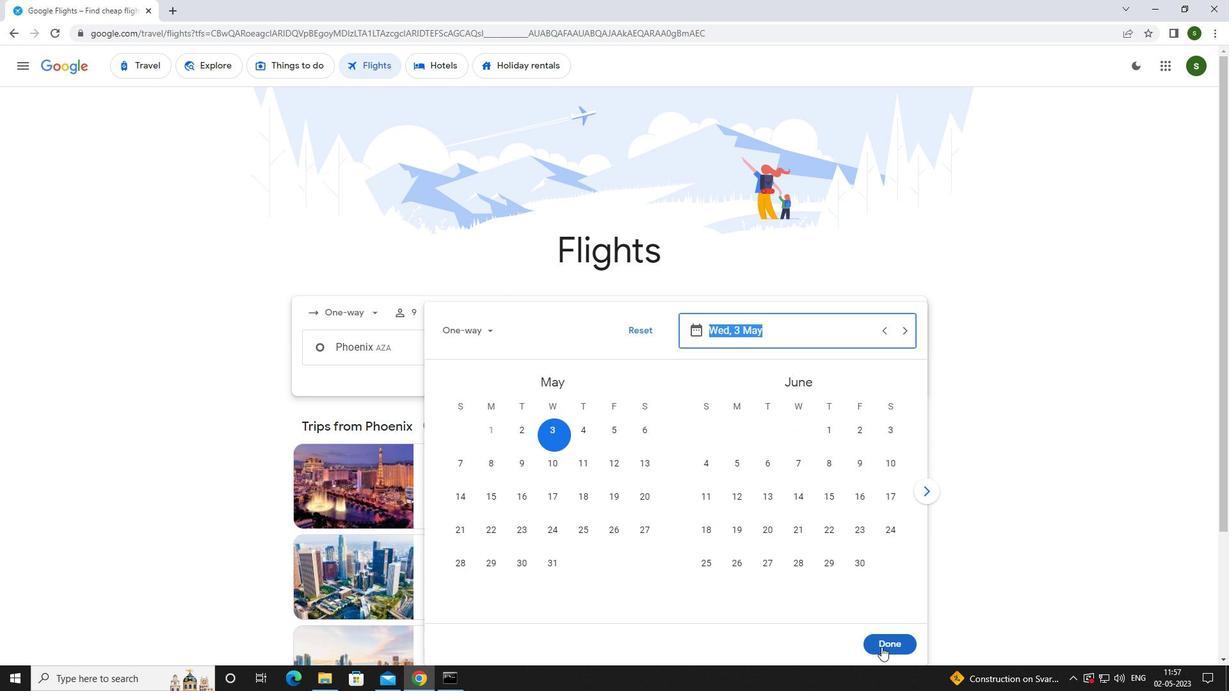 
Action: Mouse pressed left at (895, 647)
Screenshot: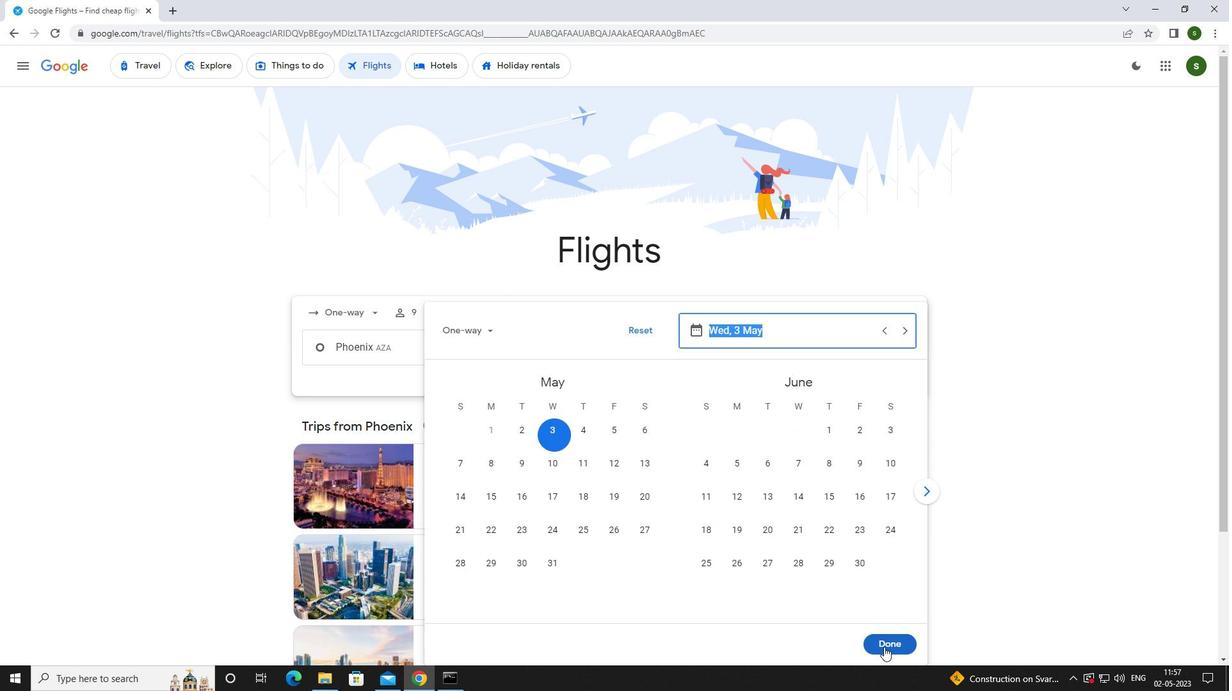 
Action: Mouse moved to (630, 390)
Screenshot: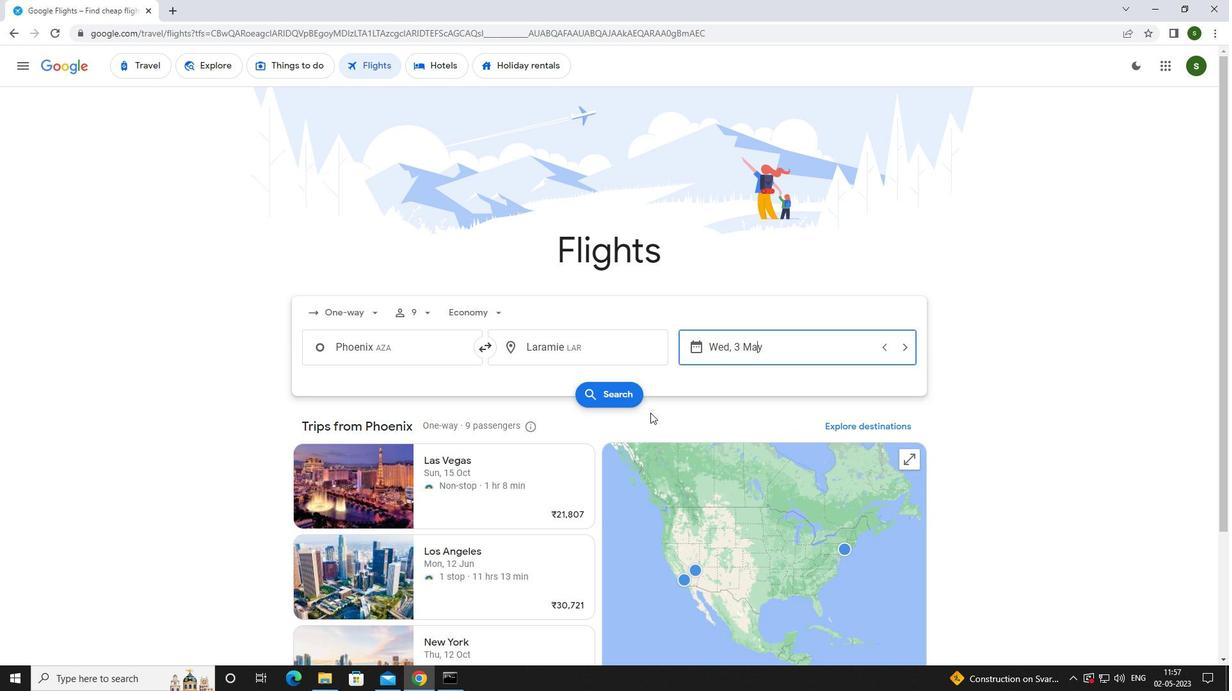 
Action: Mouse pressed left at (630, 390)
Screenshot: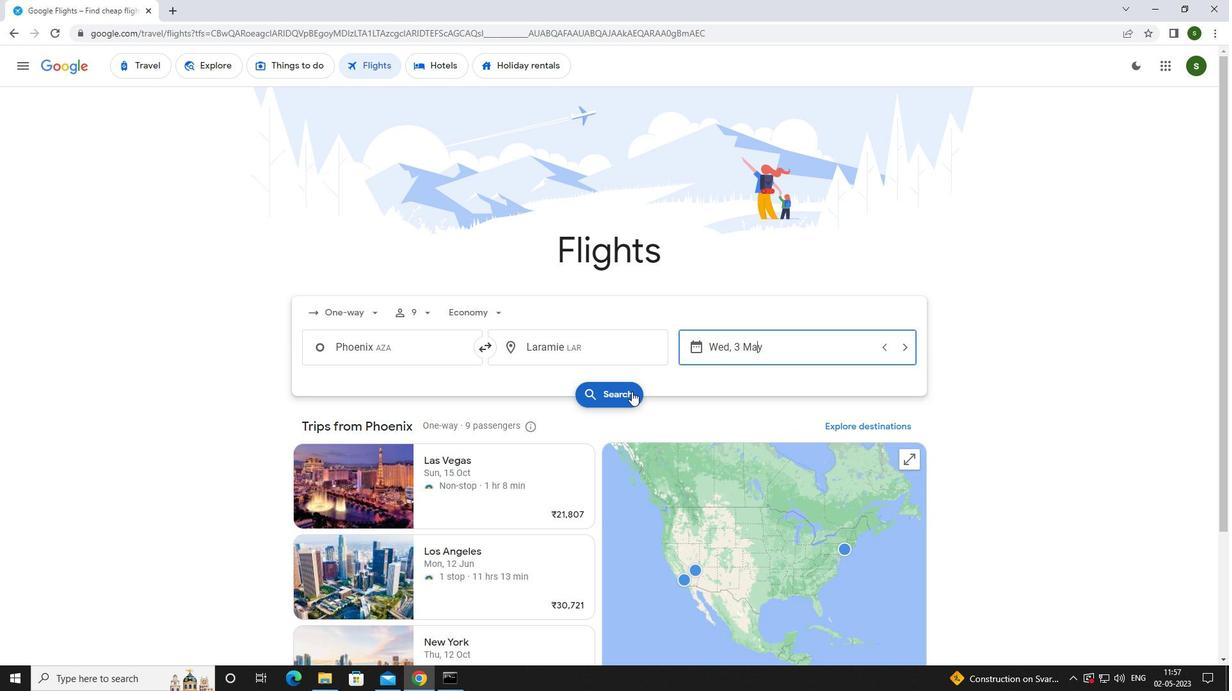 
Action: Mouse moved to (307, 180)
Screenshot: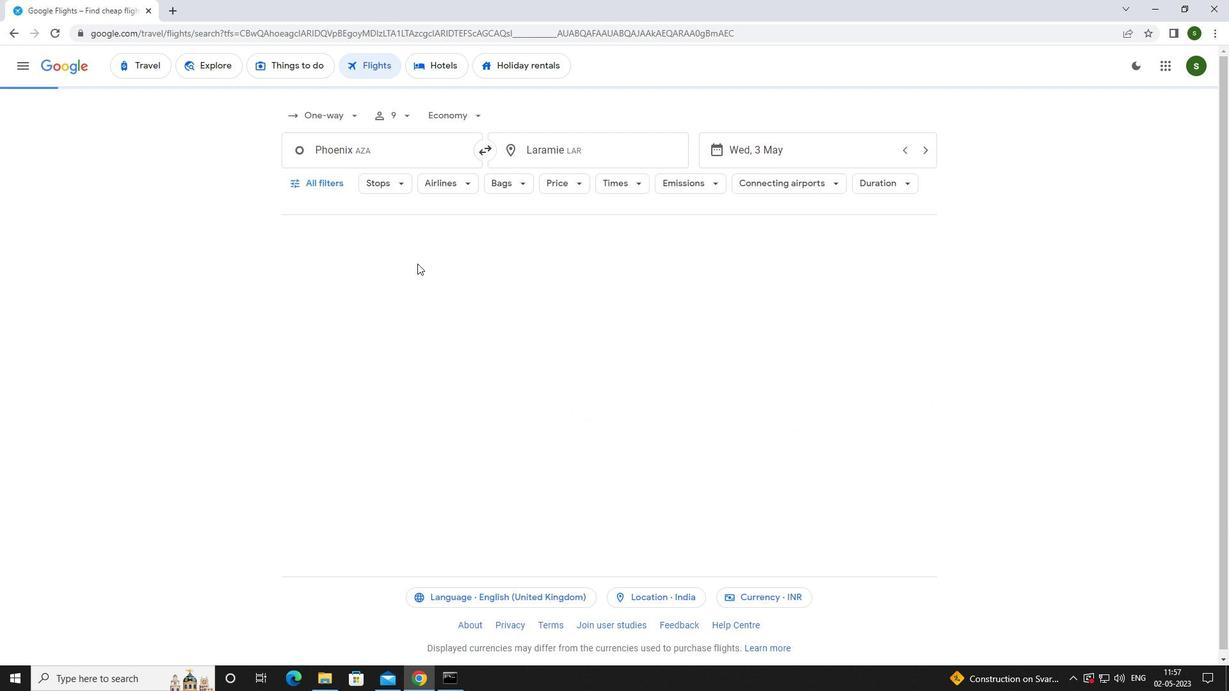 
Action: Mouse pressed left at (307, 180)
Screenshot: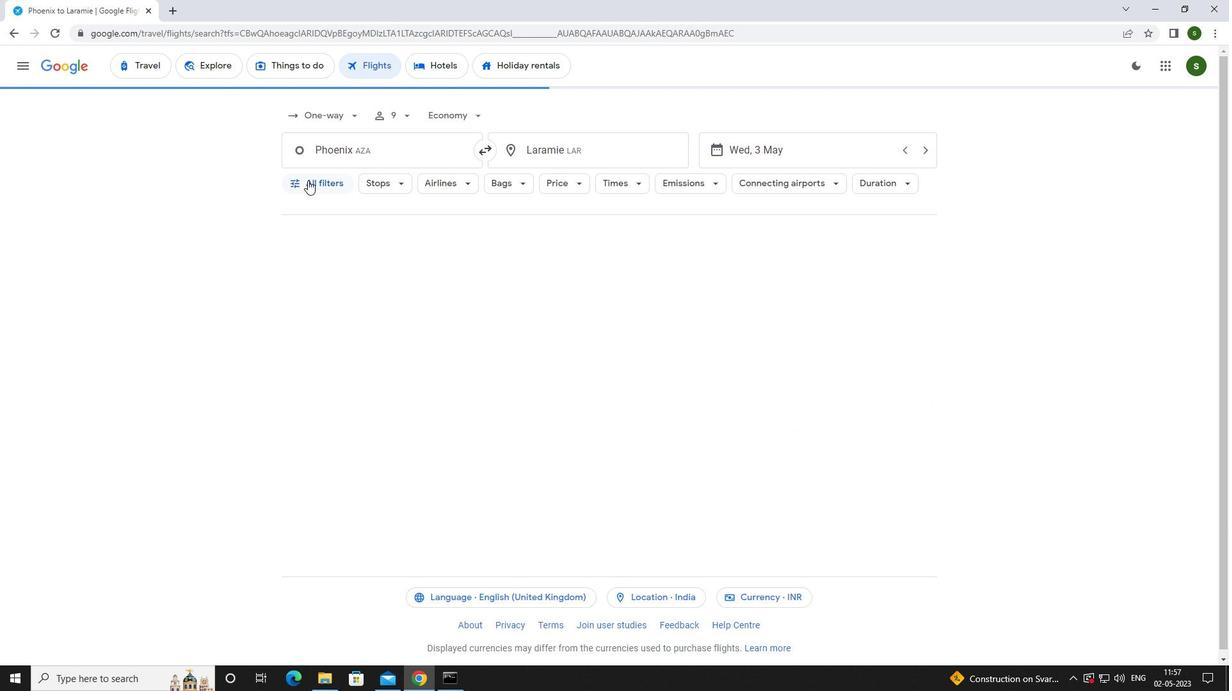 
Action: Mouse moved to (478, 455)
Screenshot: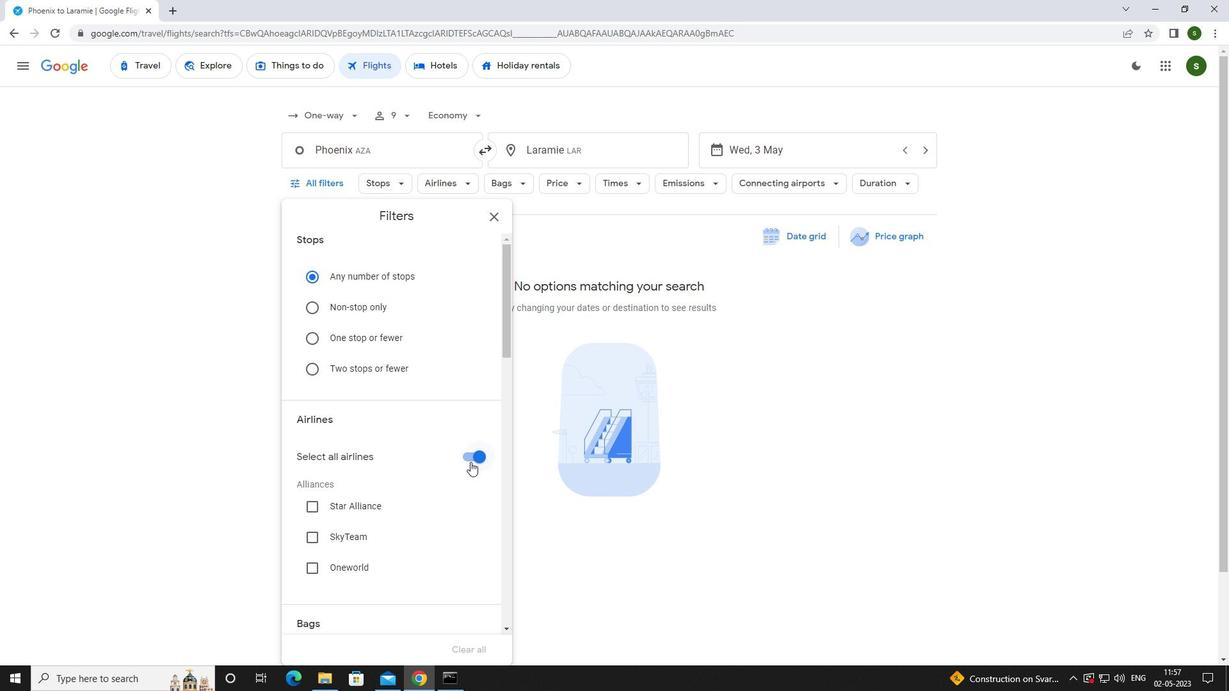 
Action: Mouse pressed left at (478, 455)
Screenshot: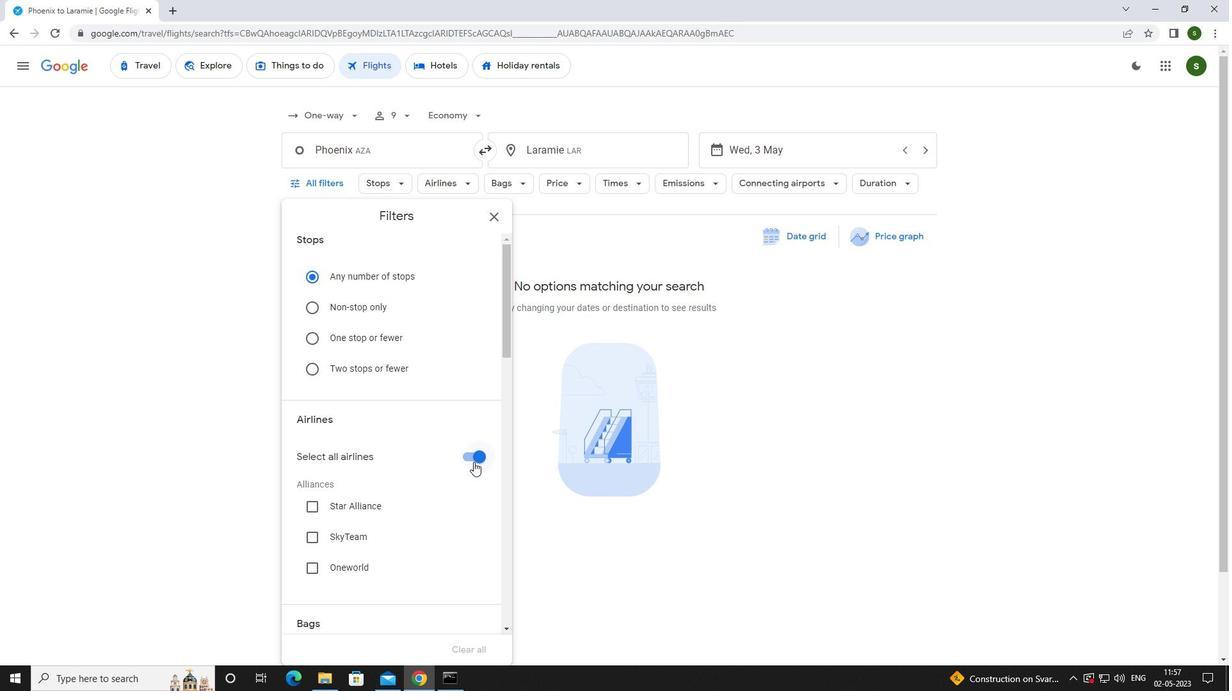 
Action: Mouse moved to (421, 334)
Screenshot: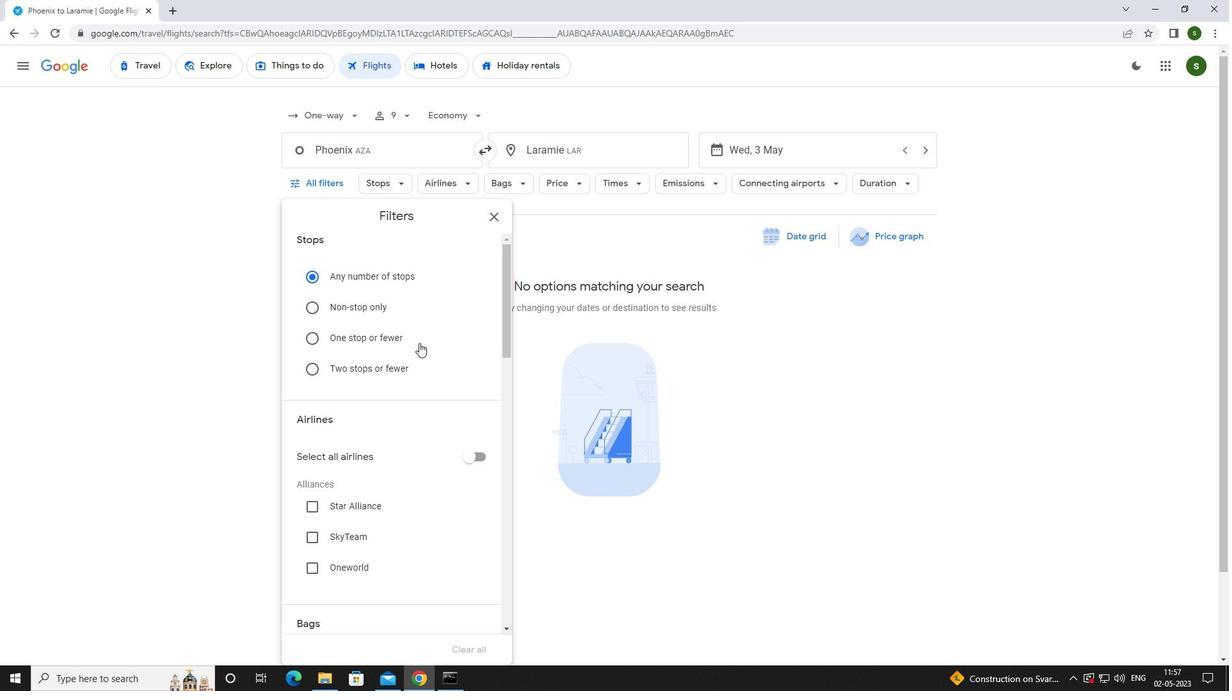 
Action: Mouse scrolled (421, 334) with delta (0, 0)
Screenshot: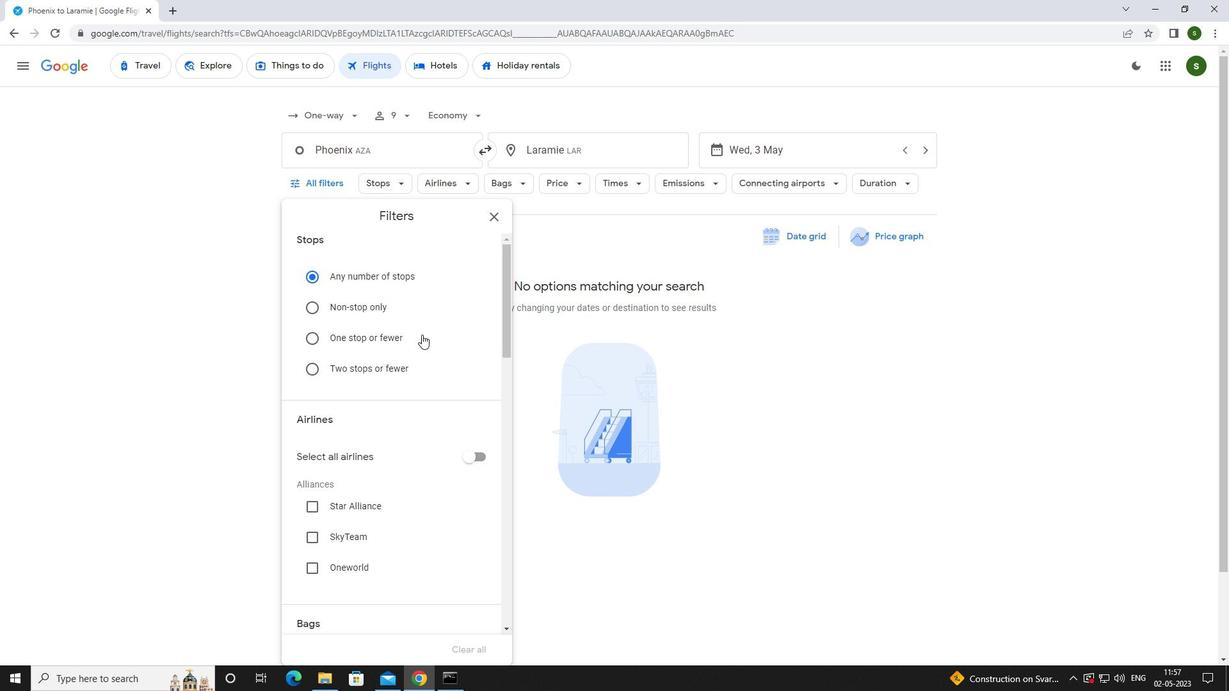 
Action: Mouse scrolled (421, 334) with delta (0, 0)
Screenshot: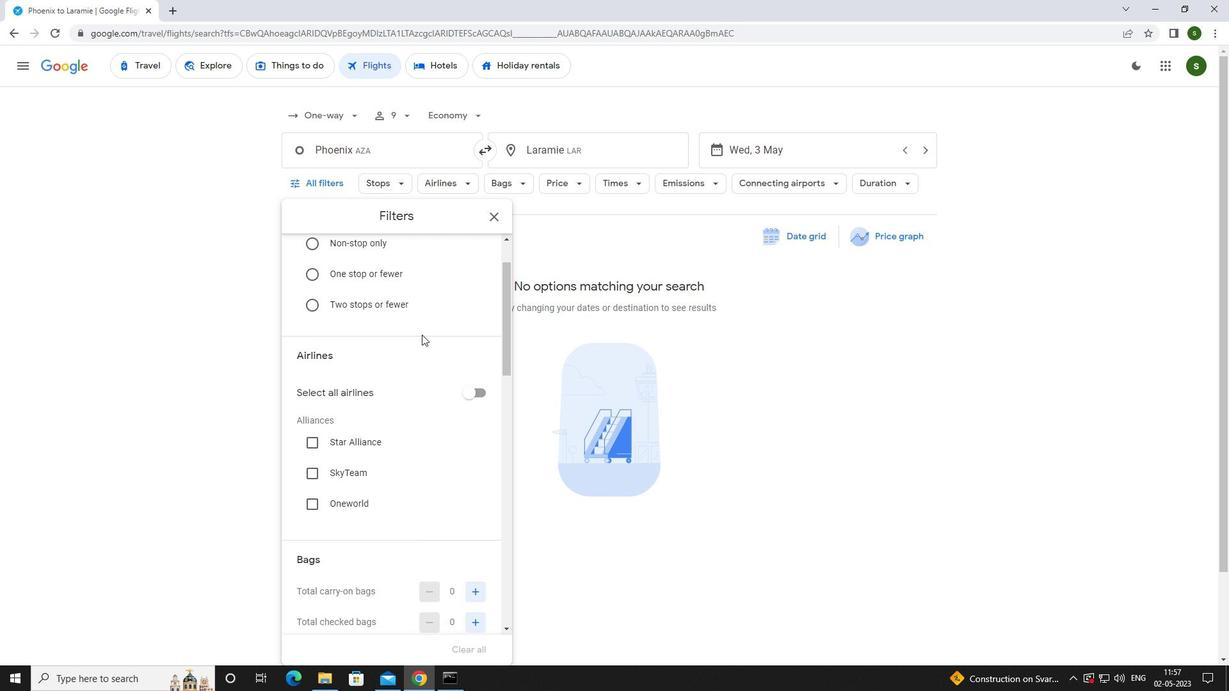 
Action: Mouse scrolled (421, 334) with delta (0, 0)
Screenshot: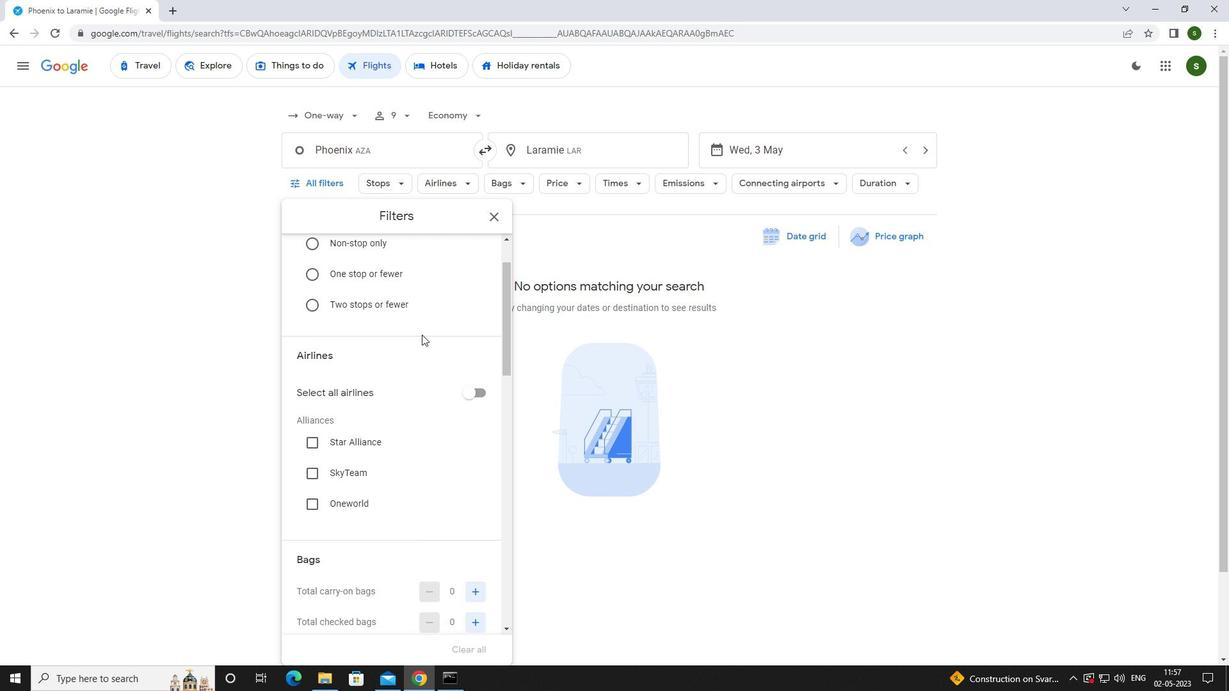 
Action: Mouse scrolled (421, 334) with delta (0, 0)
Screenshot: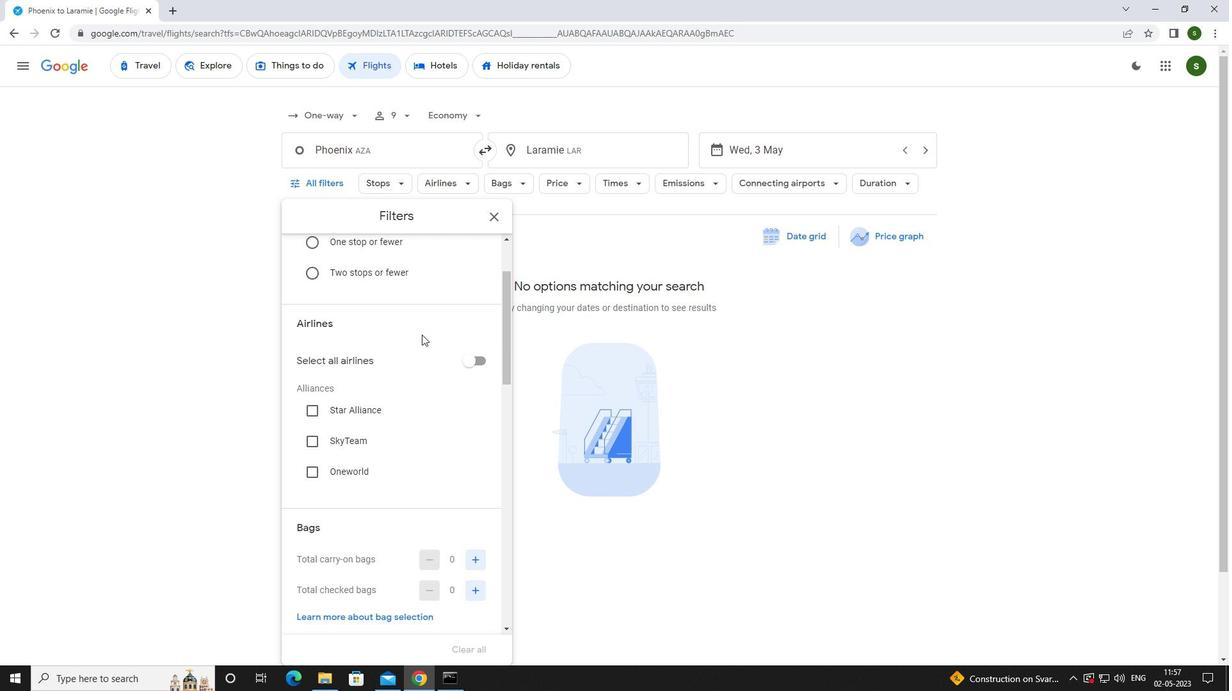 
Action: Mouse moved to (473, 397)
Screenshot: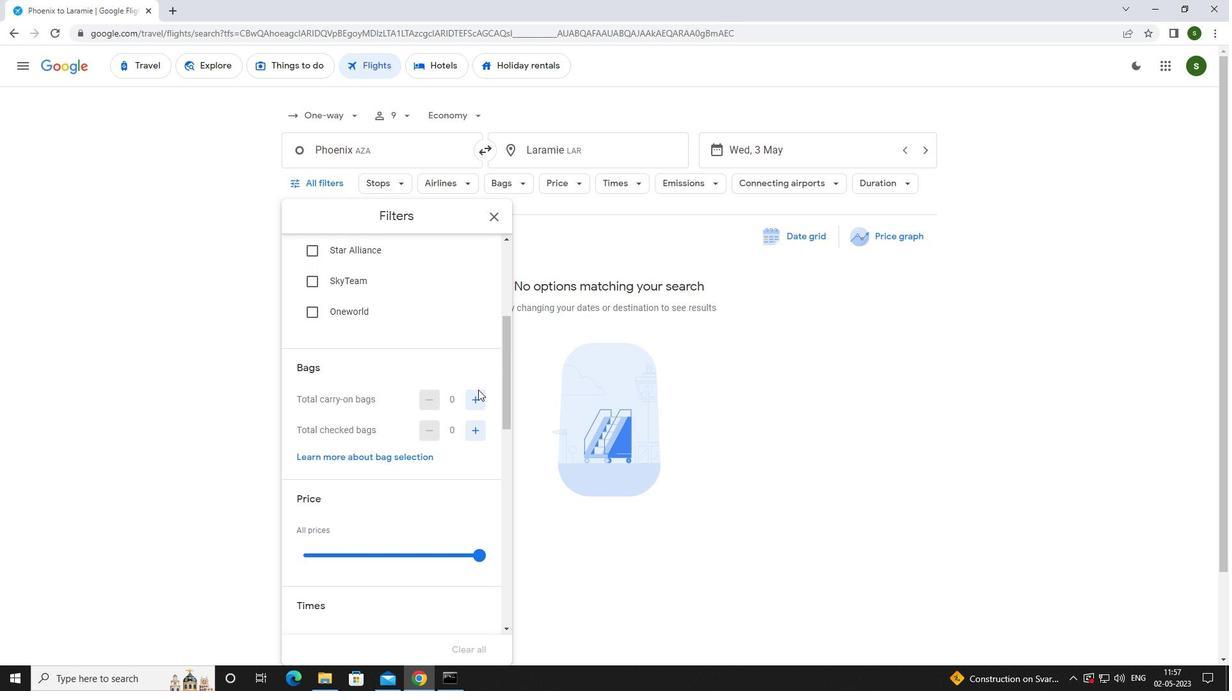
Action: Mouse pressed left at (473, 397)
Screenshot: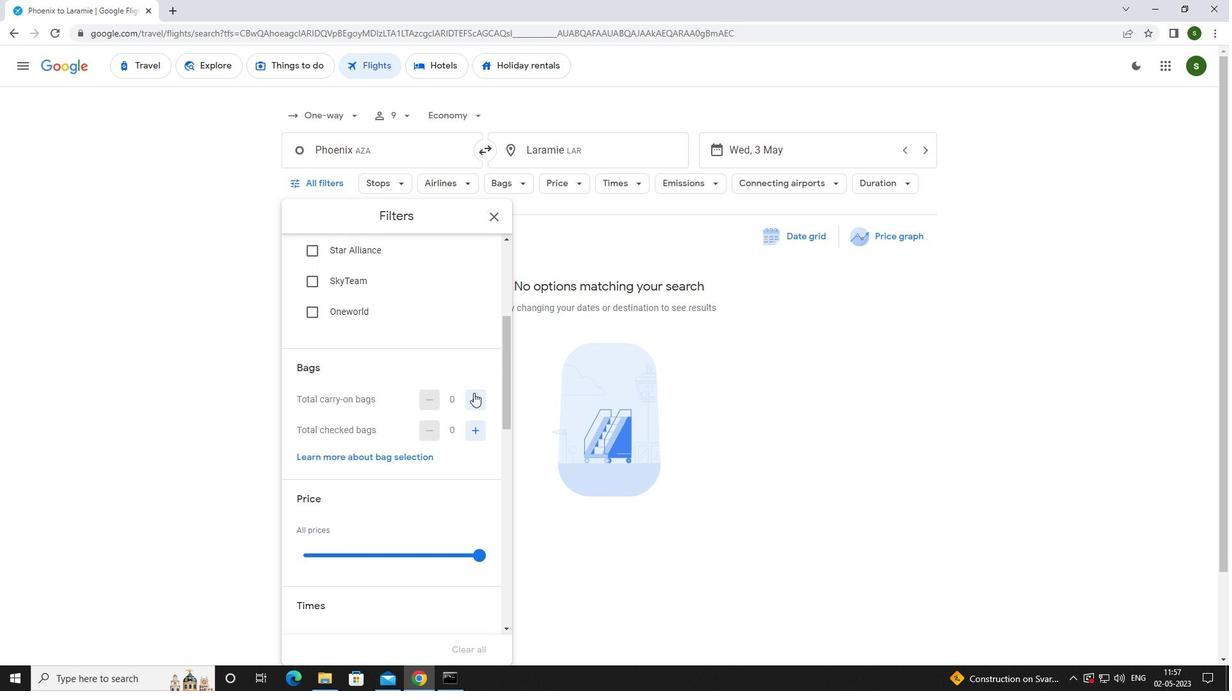 
Action: Mouse scrolled (473, 396) with delta (0, 0)
Screenshot: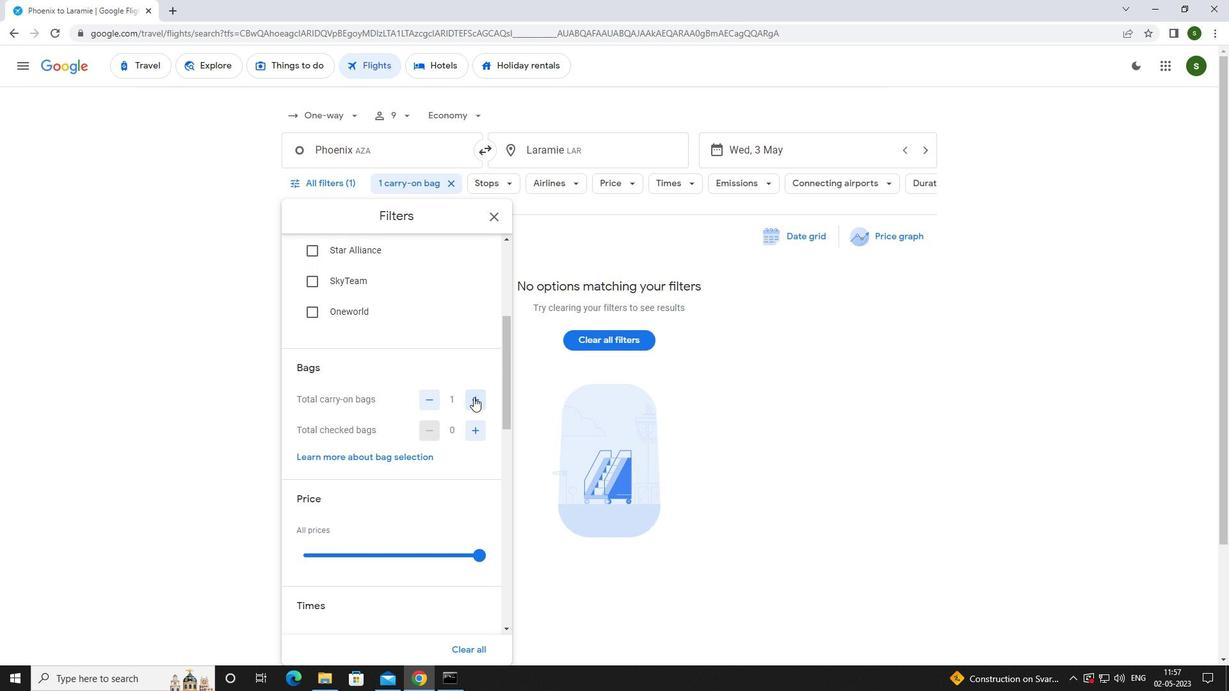 
Action: Mouse scrolled (473, 396) with delta (0, 0)
Screenshot: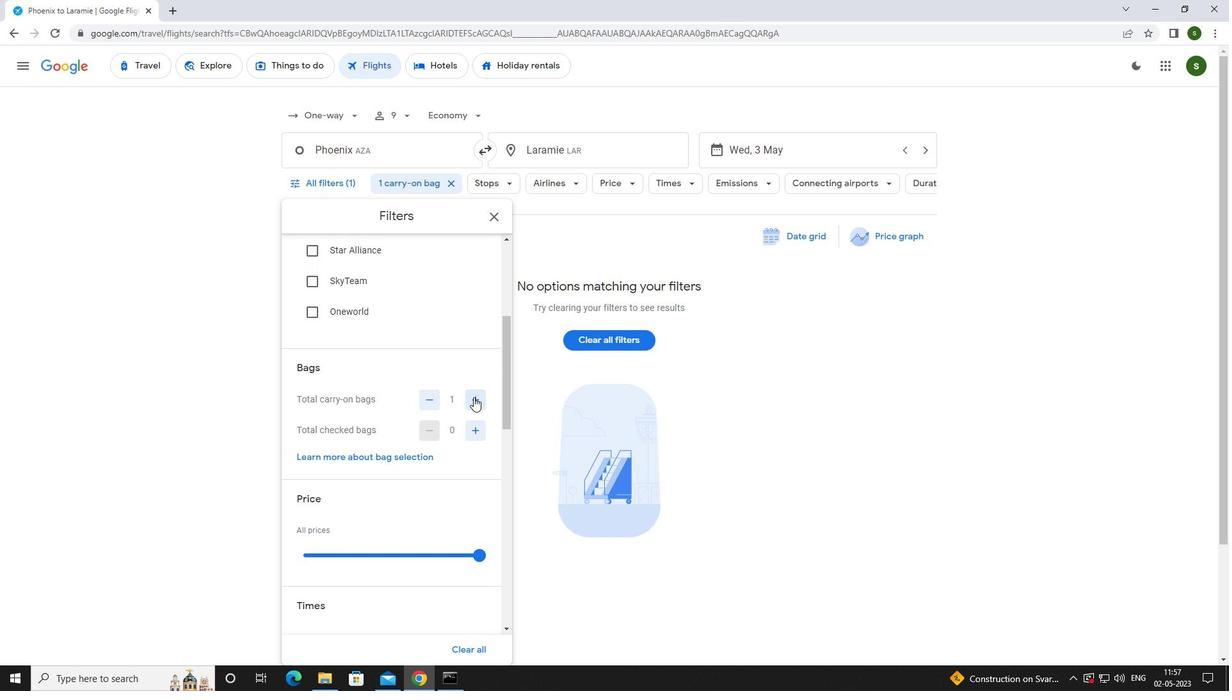 
Action: Mouse scrolled (473, 396) with delta (0, 0)
Screenshot: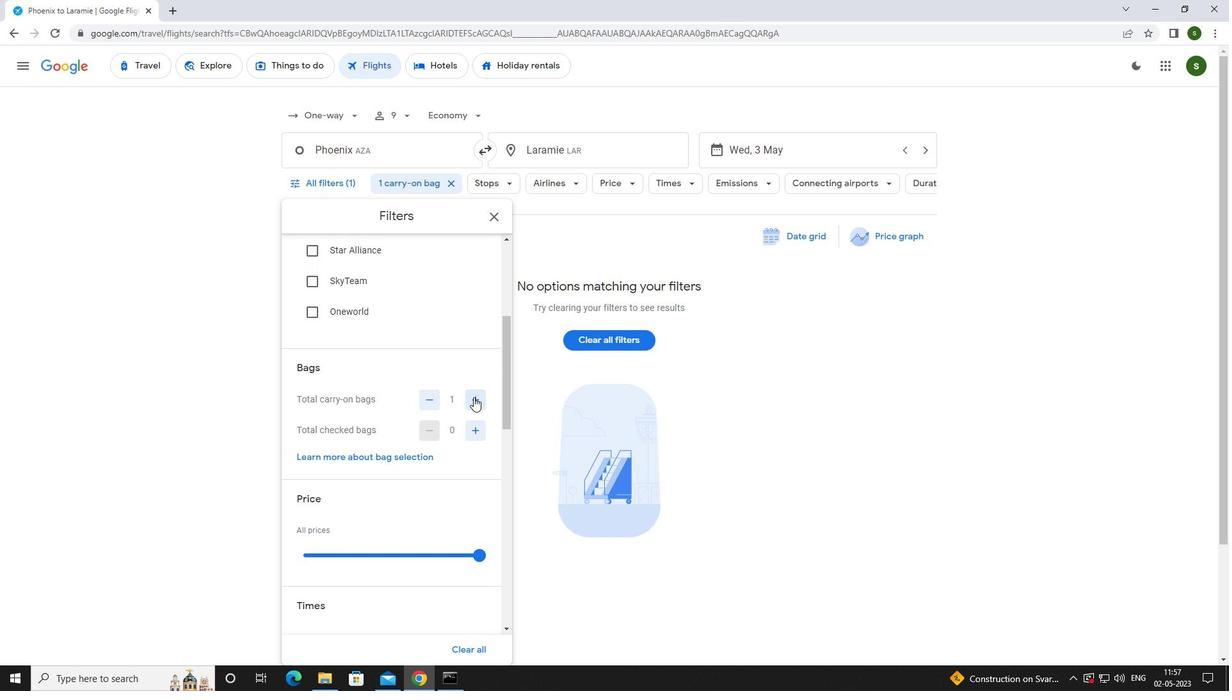 
Action: Mouse moved to (481, 365)
Screenshot: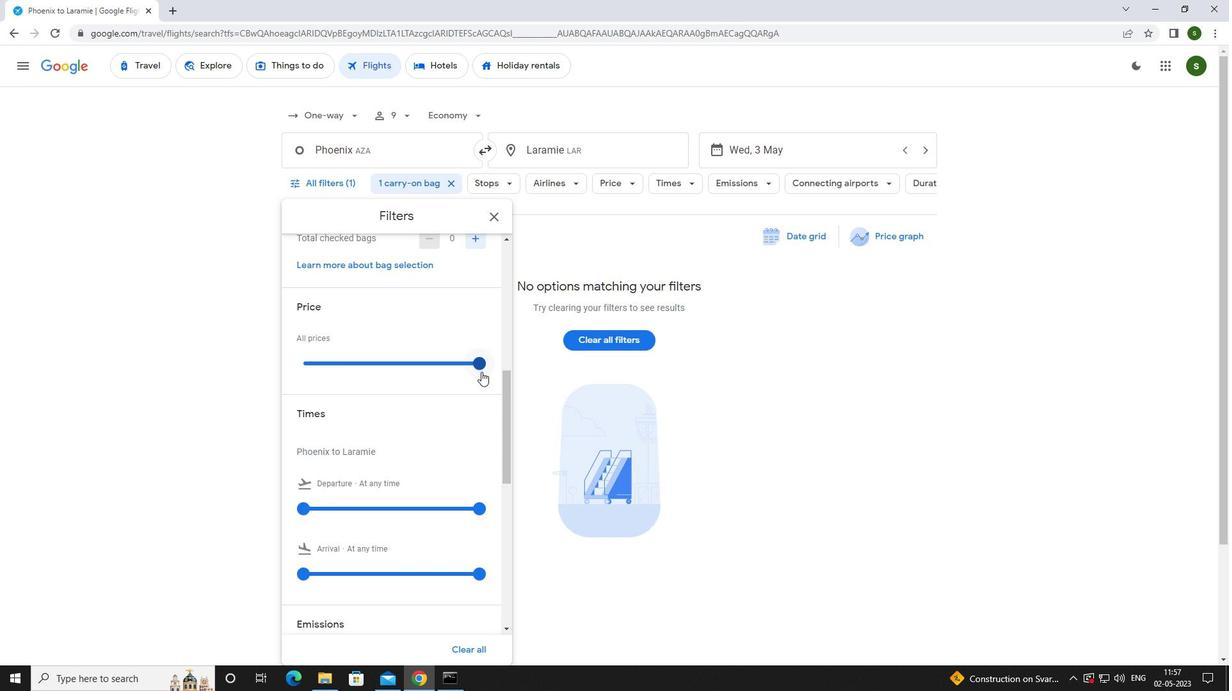 
Action: Mouse pressed left at (481, 365)
Screenshot: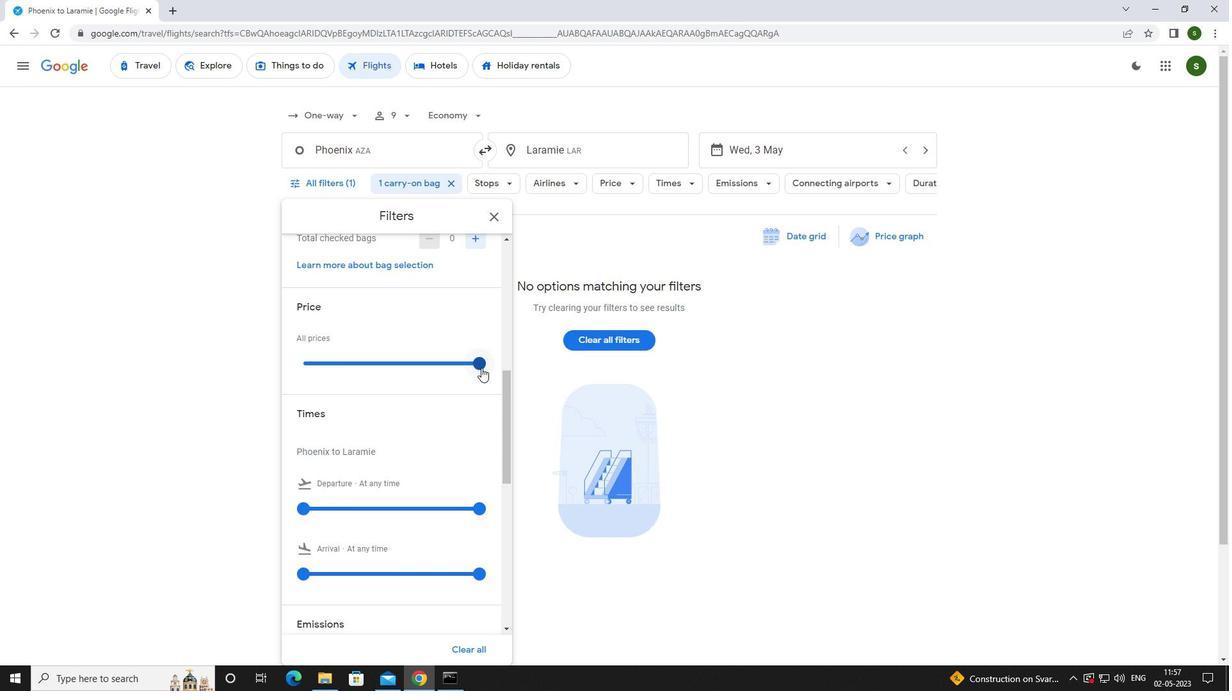 
Action: Mouse scrolled (481, 364) with delta (0, 0)
Screenshot: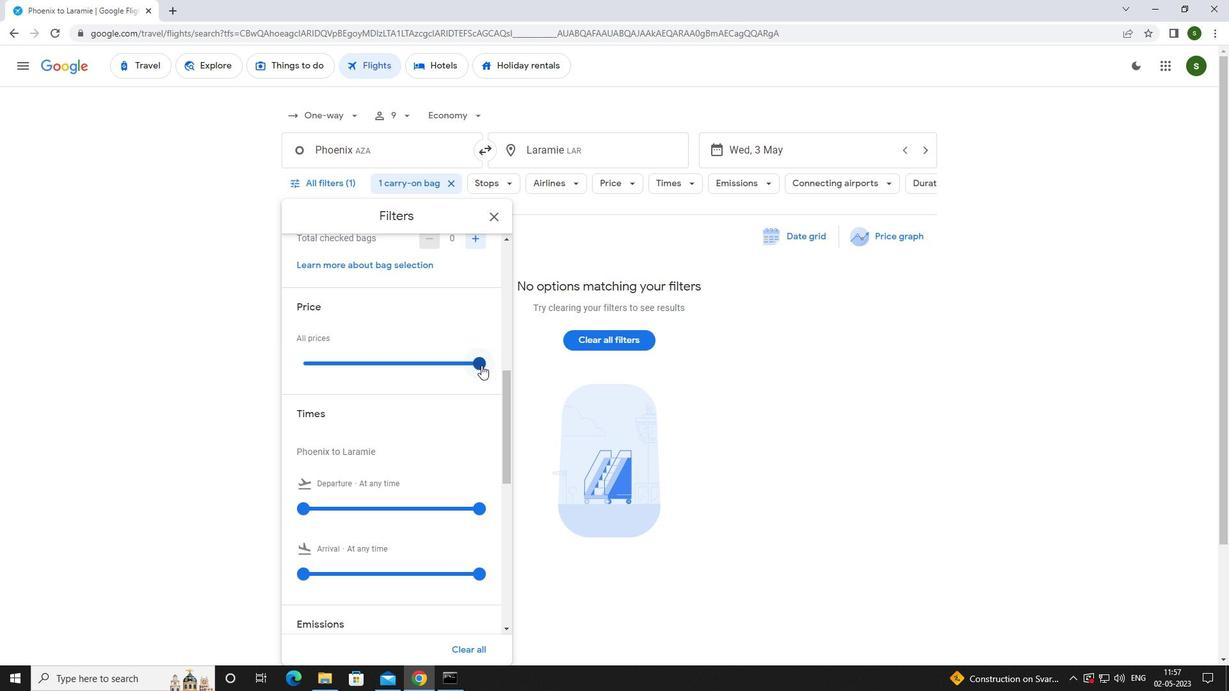 
Action: Mouse moved to (306, 444)
Screenshot: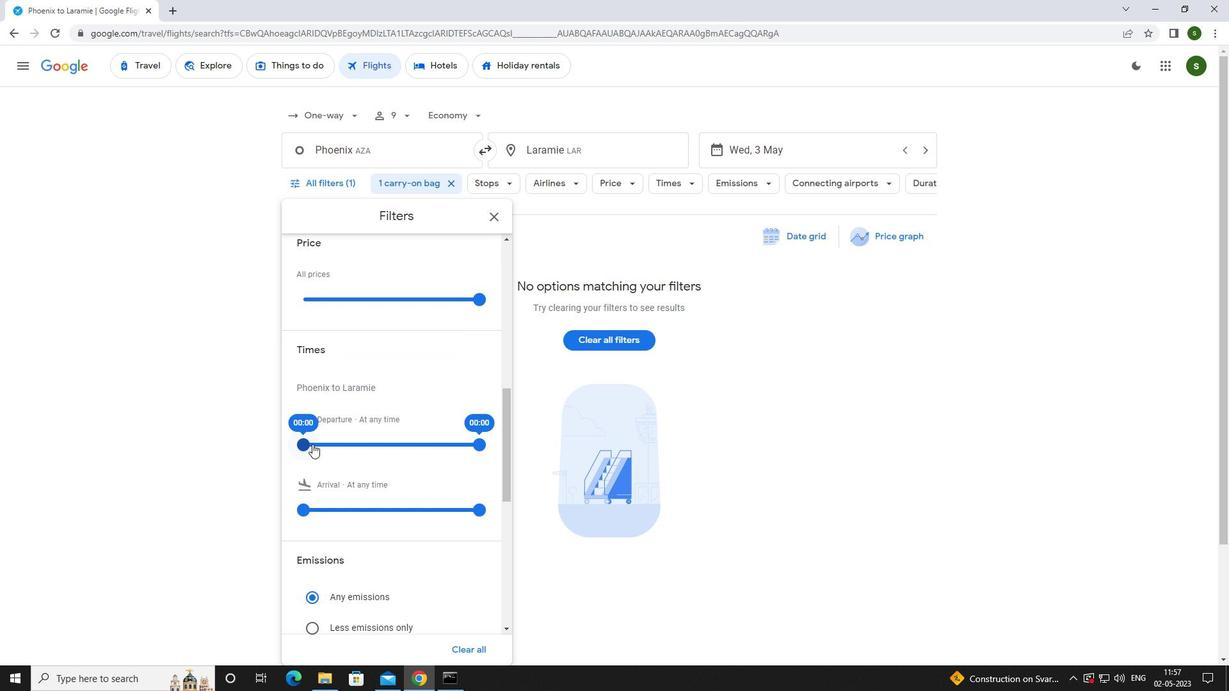
Action: Mouse pressed left at (306, 444)
Screenshot: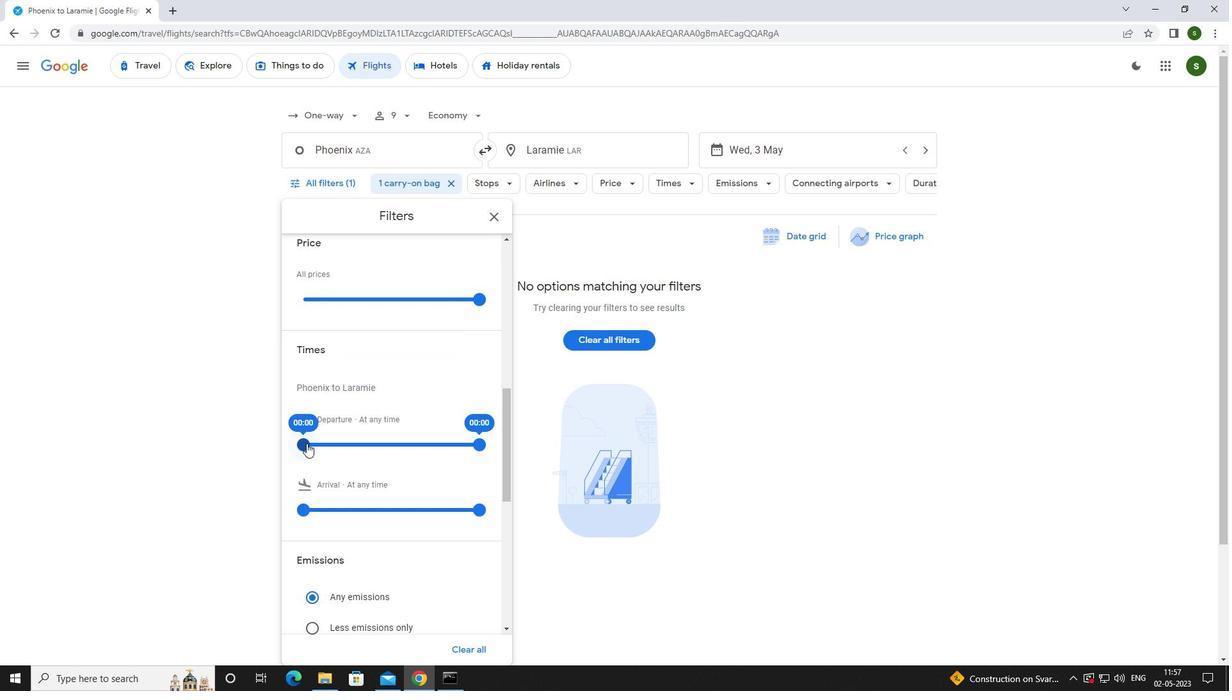 
Action: Mouse moved to (729, 395)
Screenshot: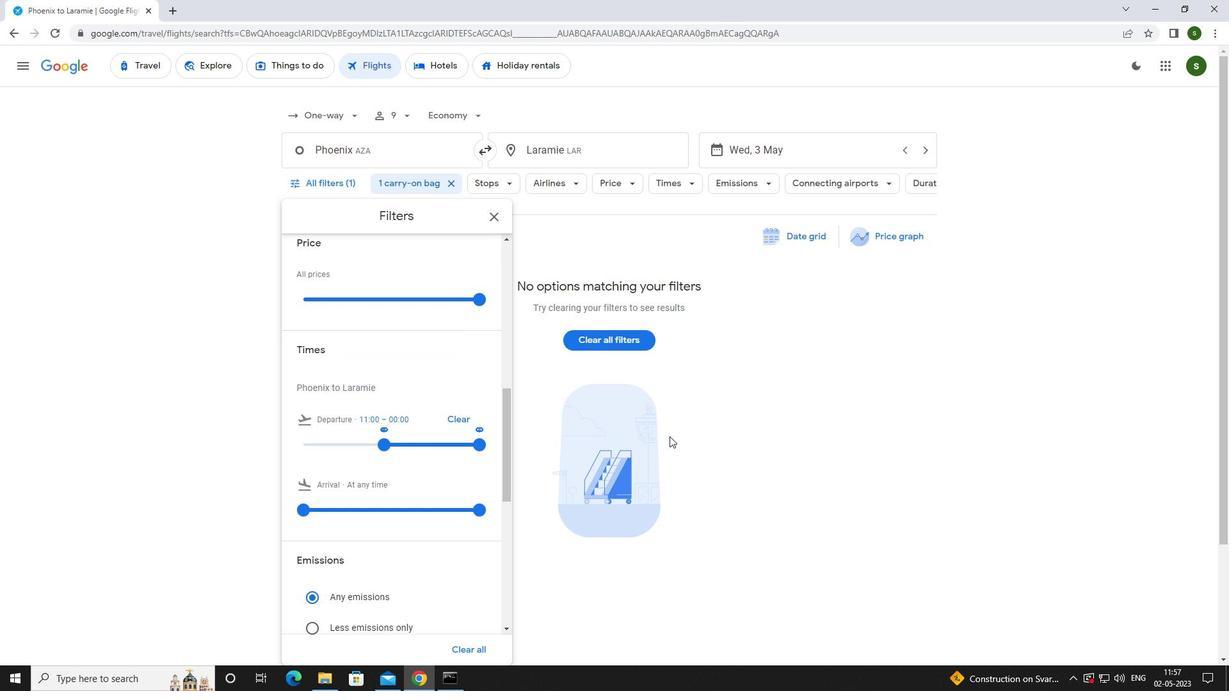 
Action: Mouse pressed left at (729, 395)
Screenshot: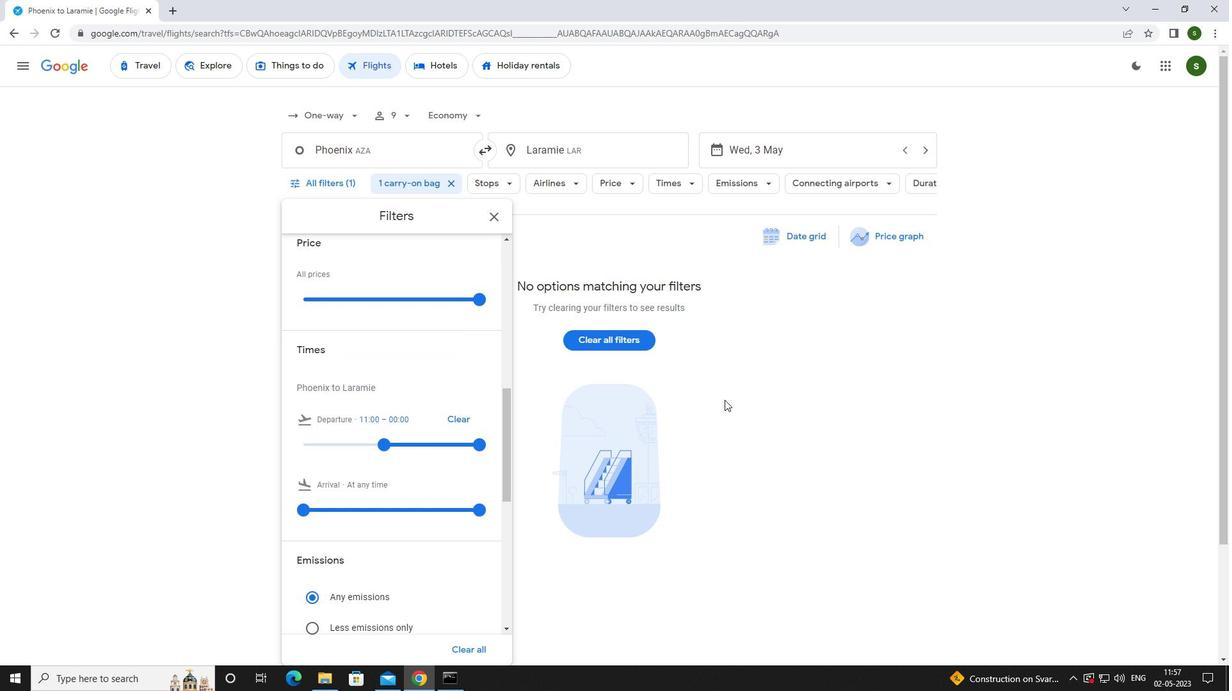 
Action: Mouse moved to (729, 394)
Screenshot: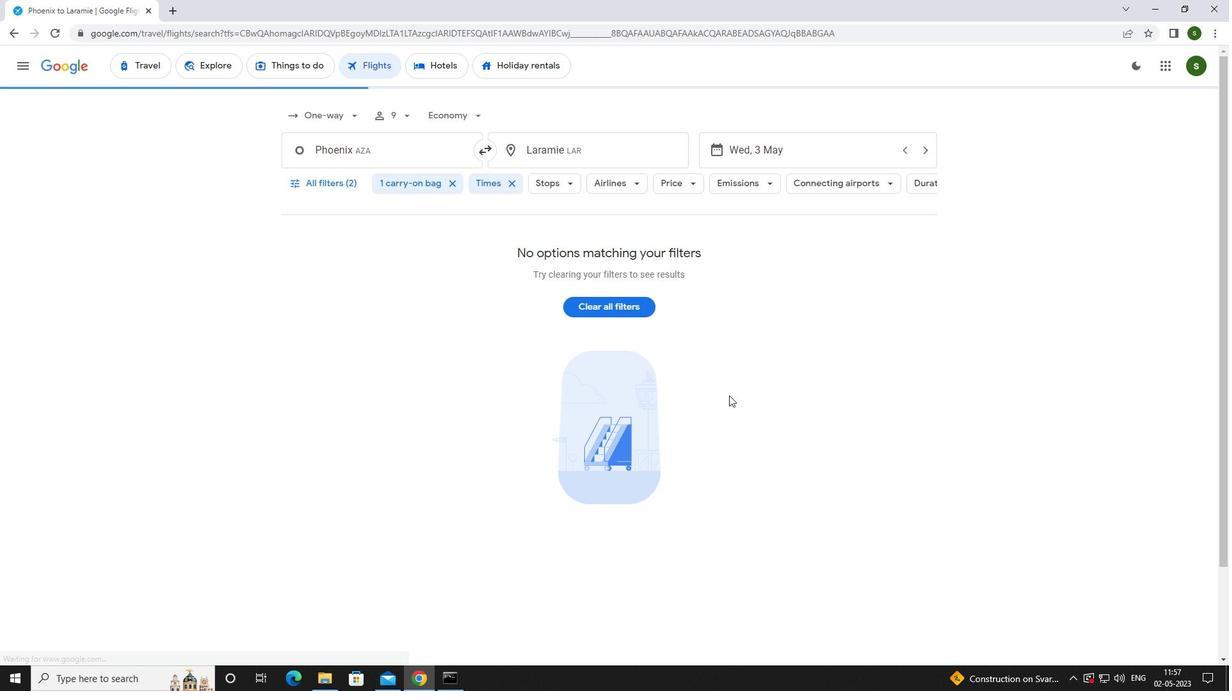 
